 Task: Add an event with the title Third Project Planning Session, date '2023/10/08', time 9:40 AM to 11:40 AMand add a description: Participants will be assigned to teams, ensuring a mix of individuals from different departments or backgrounds. This promotes cross-functional collaboration, diversity of perspectives, and the opportunity to work with colleagues they may not typically interact with., put the event into Orange category, logged in from the account softage.8@softage.netand send the event invitation to softage.2@softage.net and softage.3@softage.net. Set a reminder for the event 2 hour before
Action: Mouse moved to (104, 141)
Screenshot: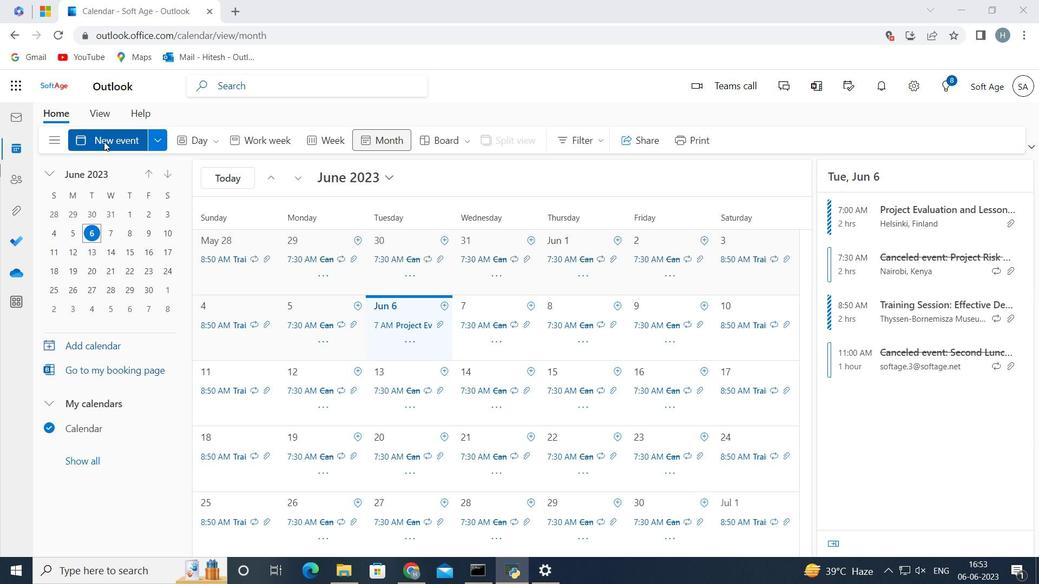 
Action: Mouse pressed left at (104, 141)
Screenshot: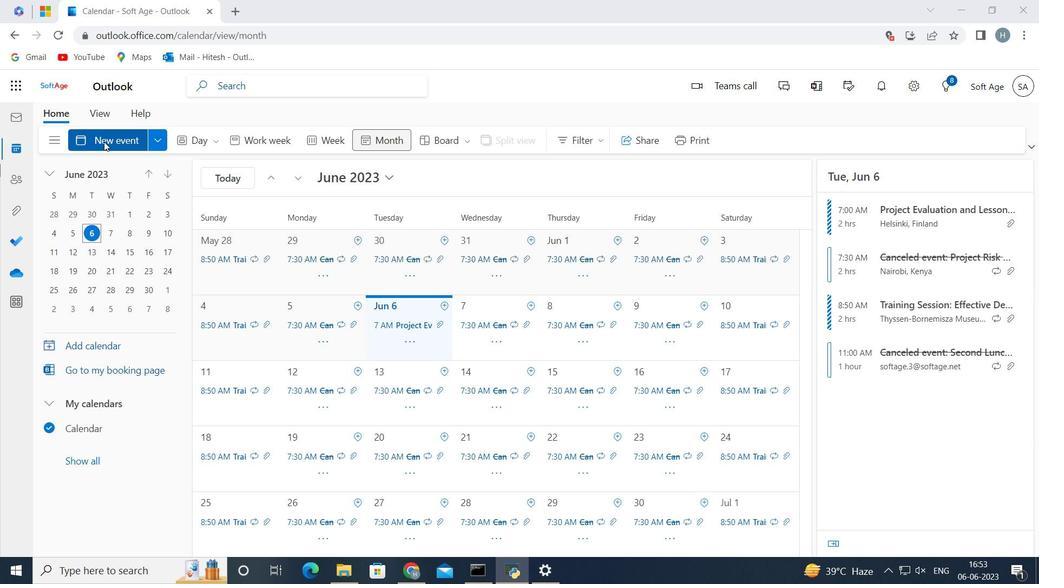 
Action: Mouse moved to (215, 219)
Screenshot: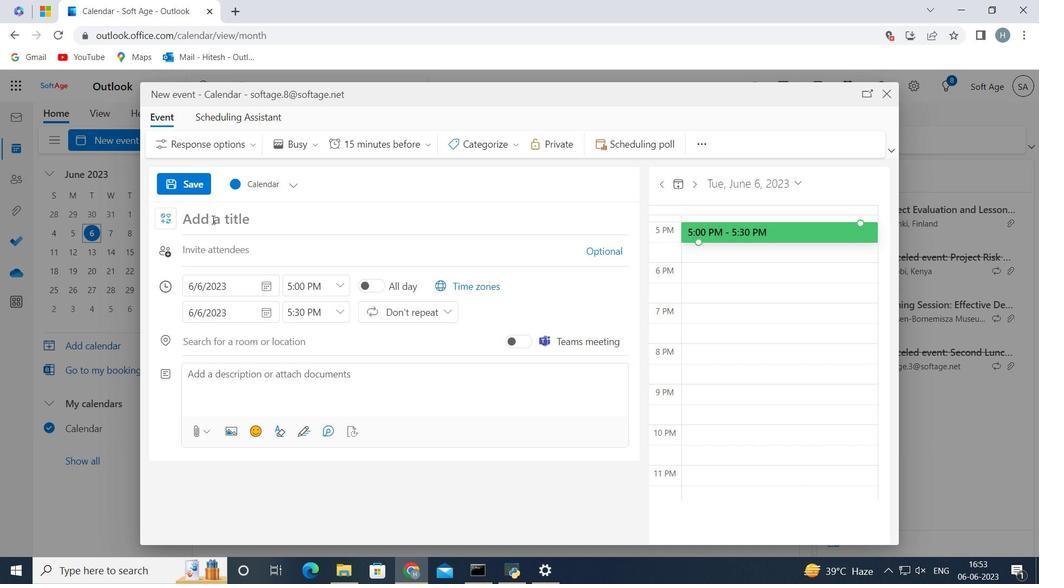 
Action: Mouse pressed left at (215, 219)
Screenshot: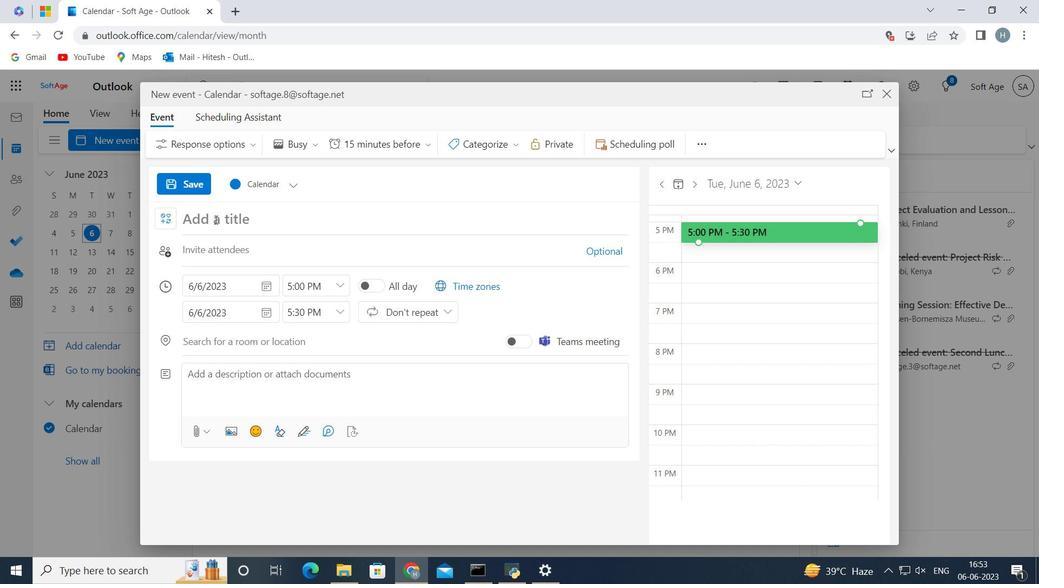 
Action: Mouse moved to (216, 219)
Screenshot: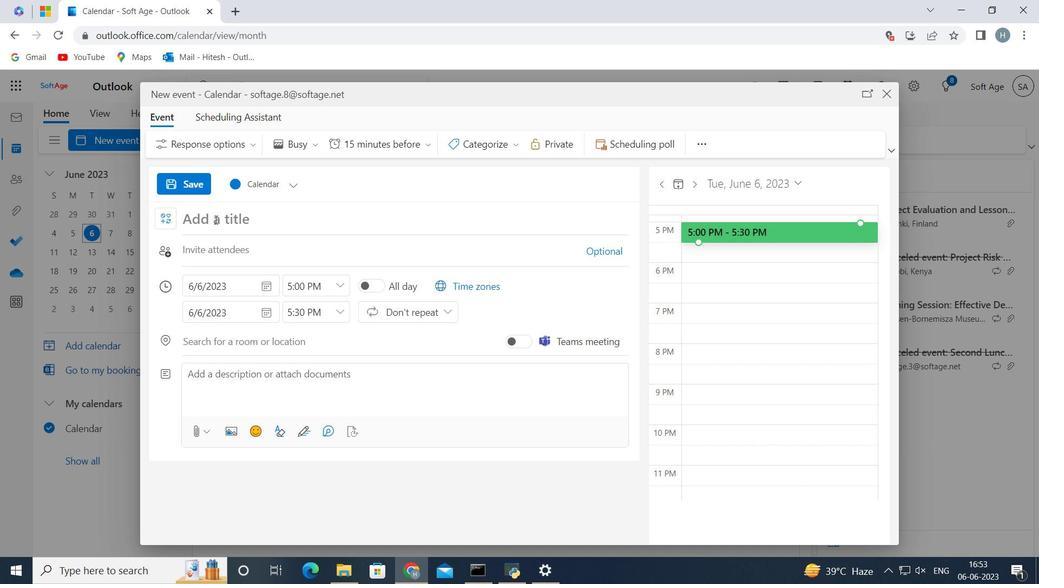
Action: Key pressed <Key.shift>Third<Key.space><Key.shift>Project<Key.space><Key.shift>Planning<Key.space><Key.shift>Session<Key.space>
Screenshot: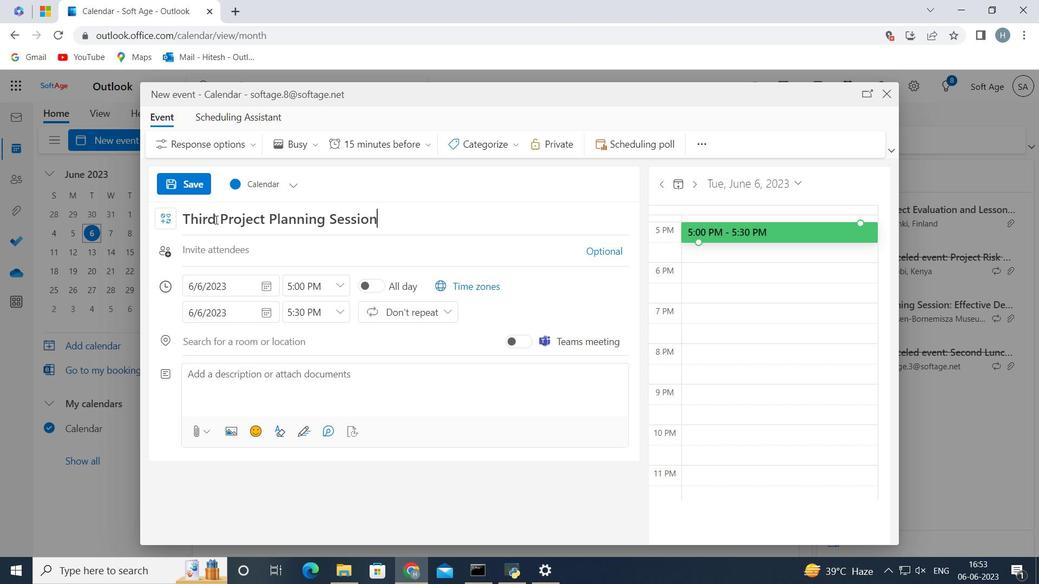 
Action: Mouse moved to (266, 286)
Screenshot: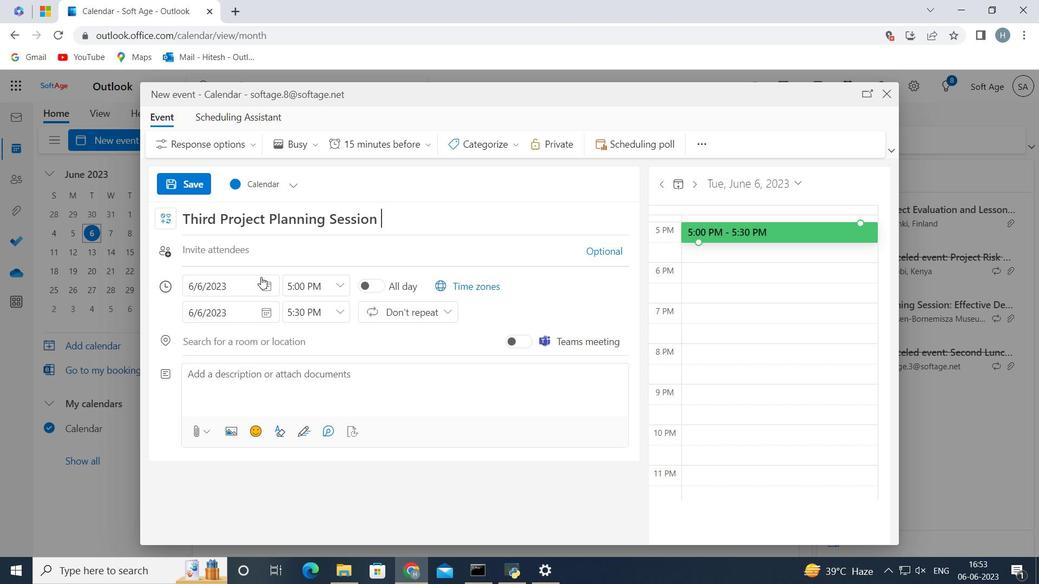 
Action: Mouse pressed left at (266, 286)
Screenshot: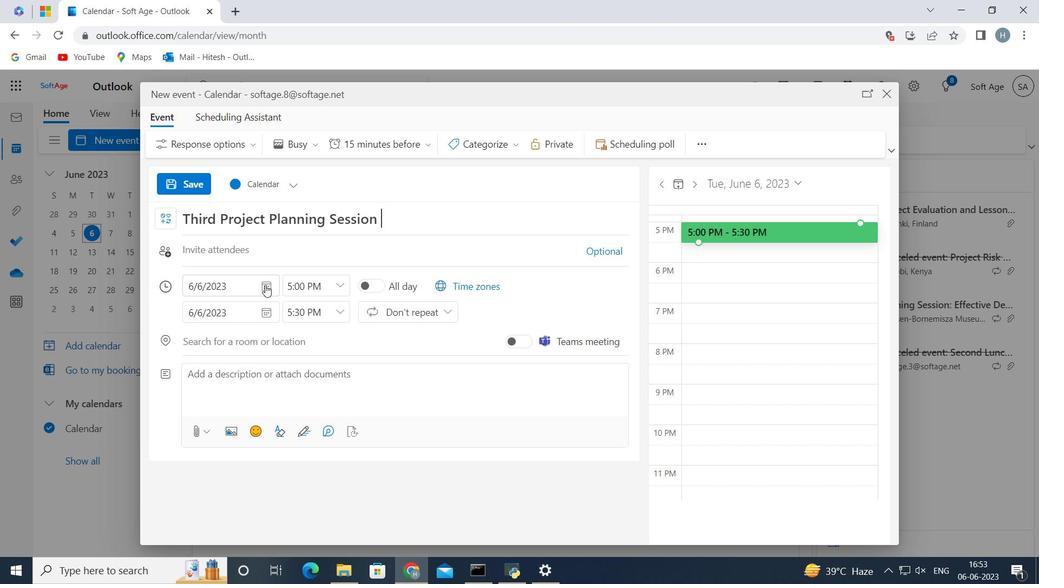 
Action: Mouse moved to (226, 307)
Screenshot: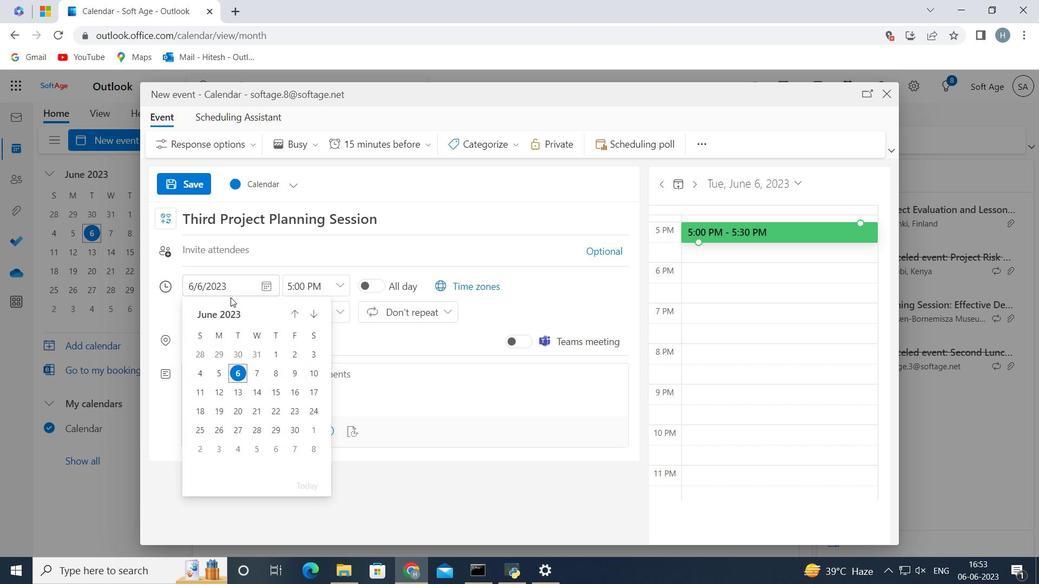 
Action: Mouse pressed left at (226, 307)
Screenshot: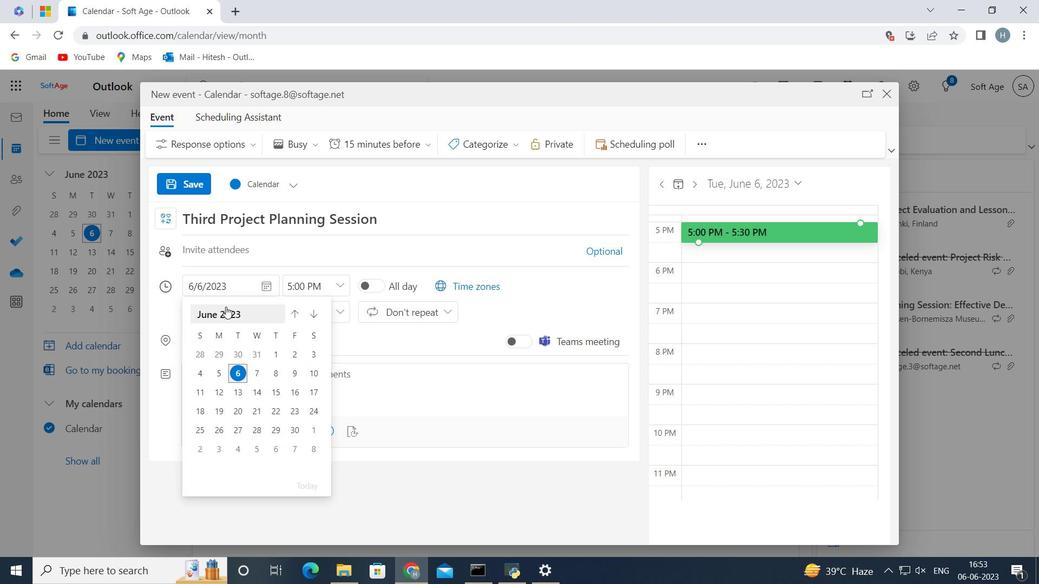 
Action: Mouse moved to (226, 307)
Screenshot: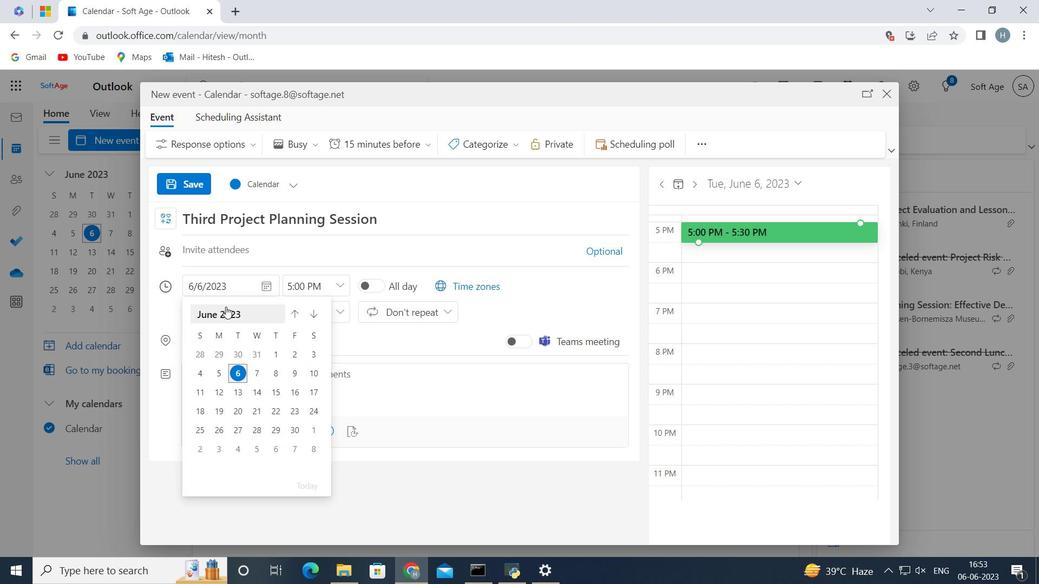 
Action: Mouse pressed left at (226, 307)
Screenshot: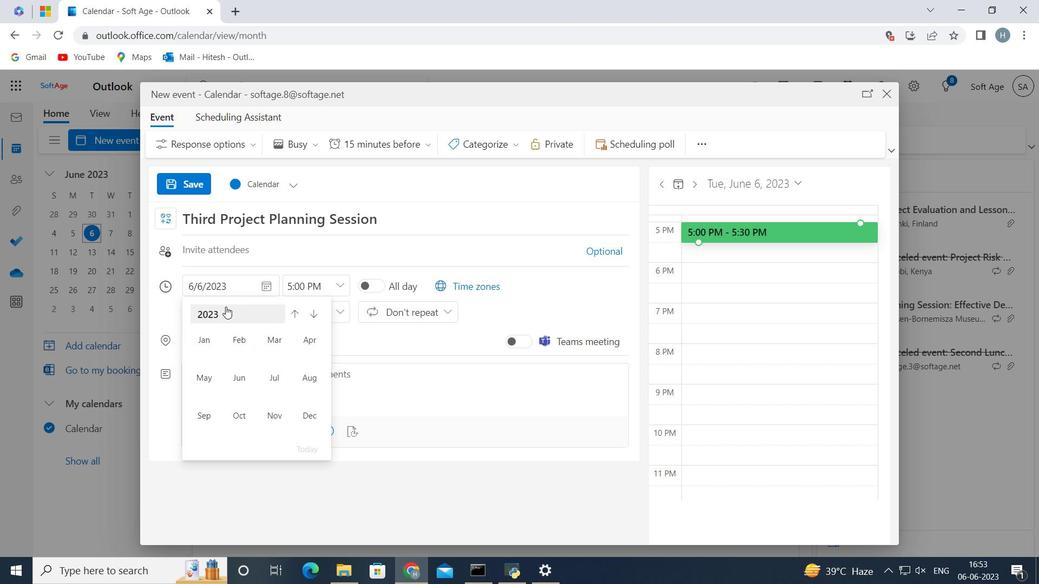 
Action: Mouse moved to (304, 335)
Screenshot: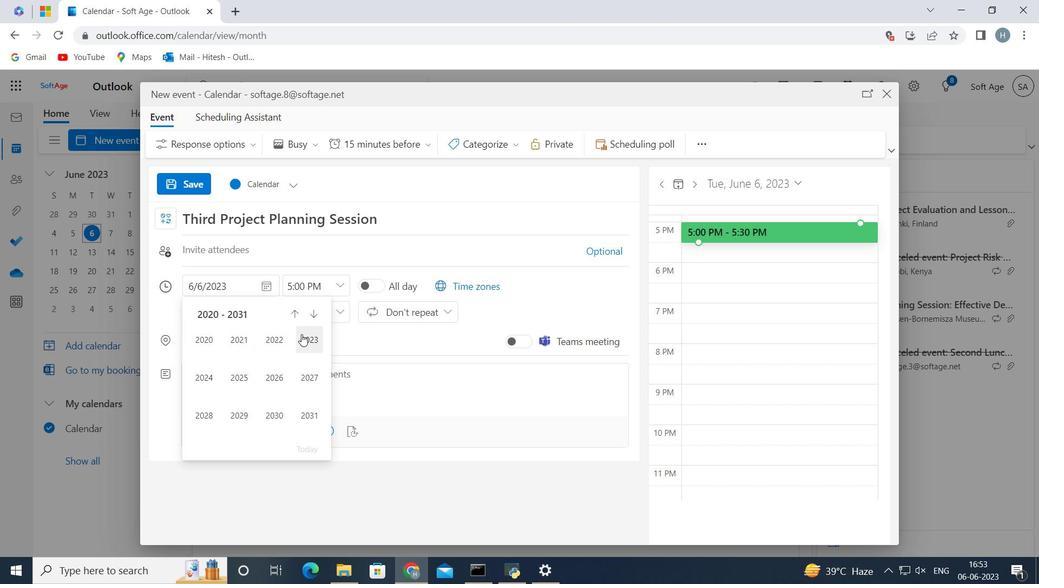 
Action: Mouse pressed left at (304, 335)
Screenshot: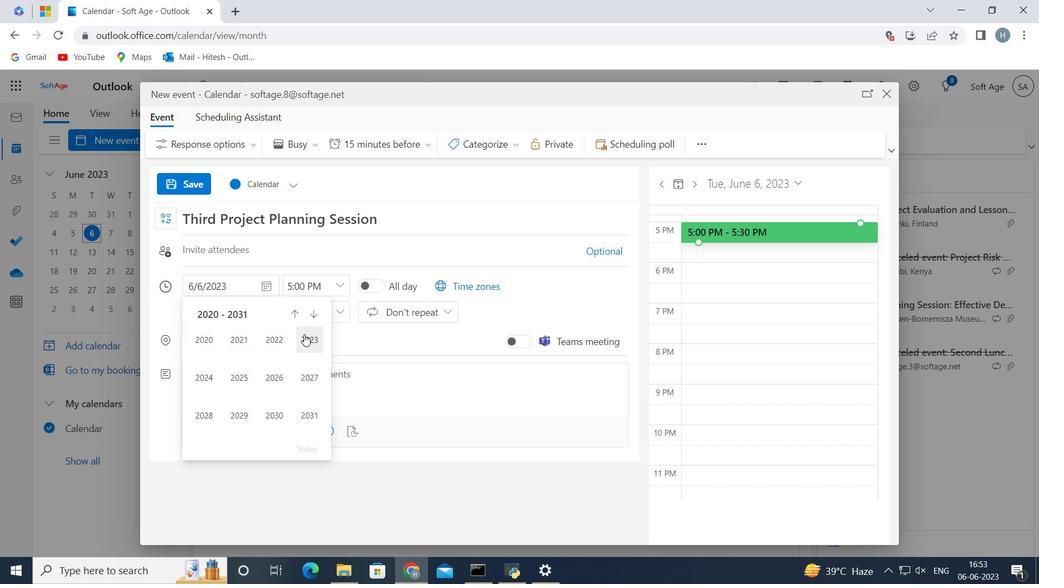 
Action: Mouse moved to (237, 418)
Screenshot: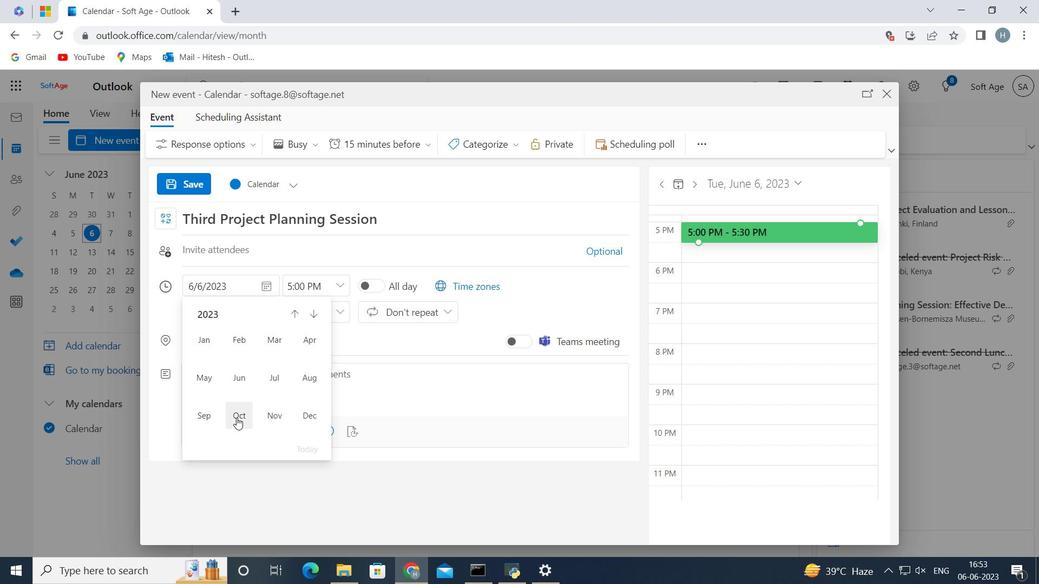 
Action: Mouse pressed left at (237, 418)
Screenshot: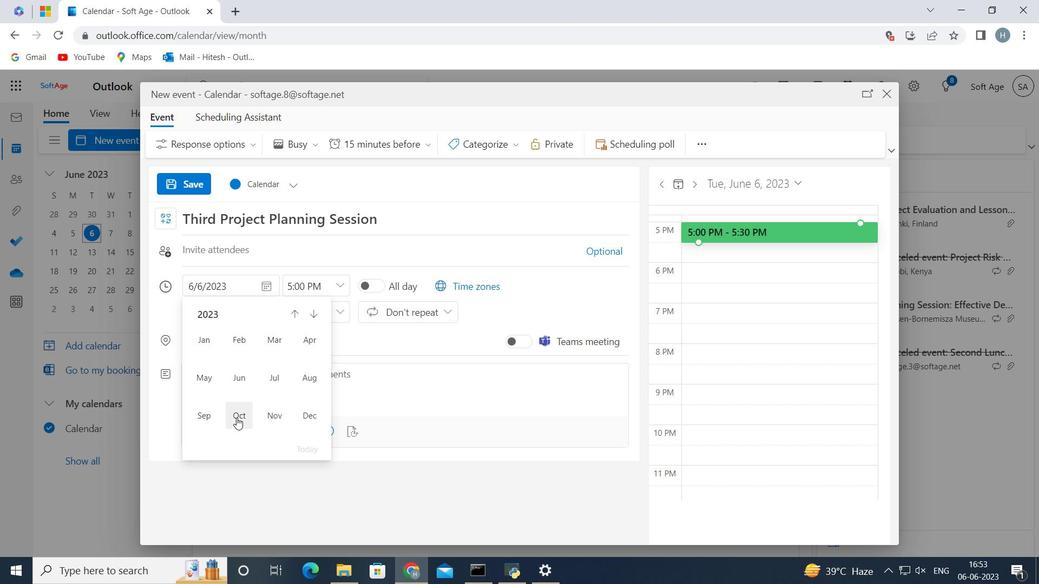 
Action: Mouse moved to (203, 375)
Screenshot: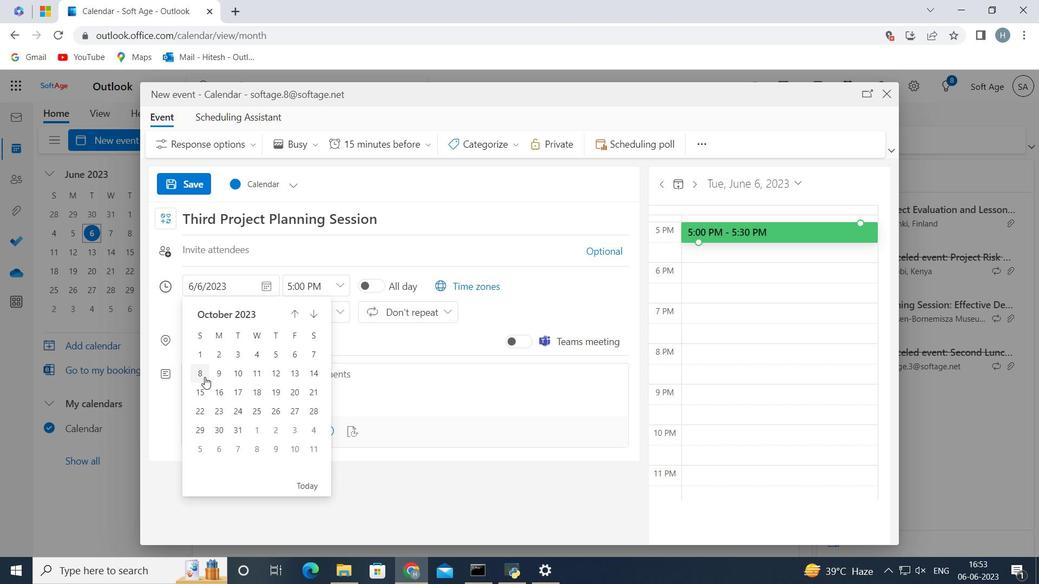 
Action: Mouse pressed left at (203, 375)
Screenshot: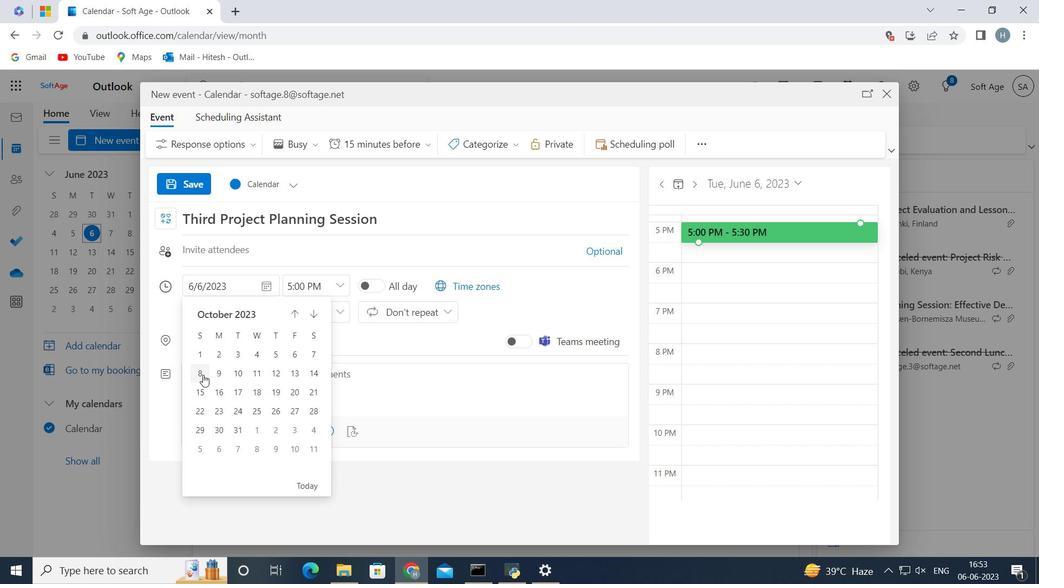 
Action: Mouse moved to (338, 285)
Screenshot: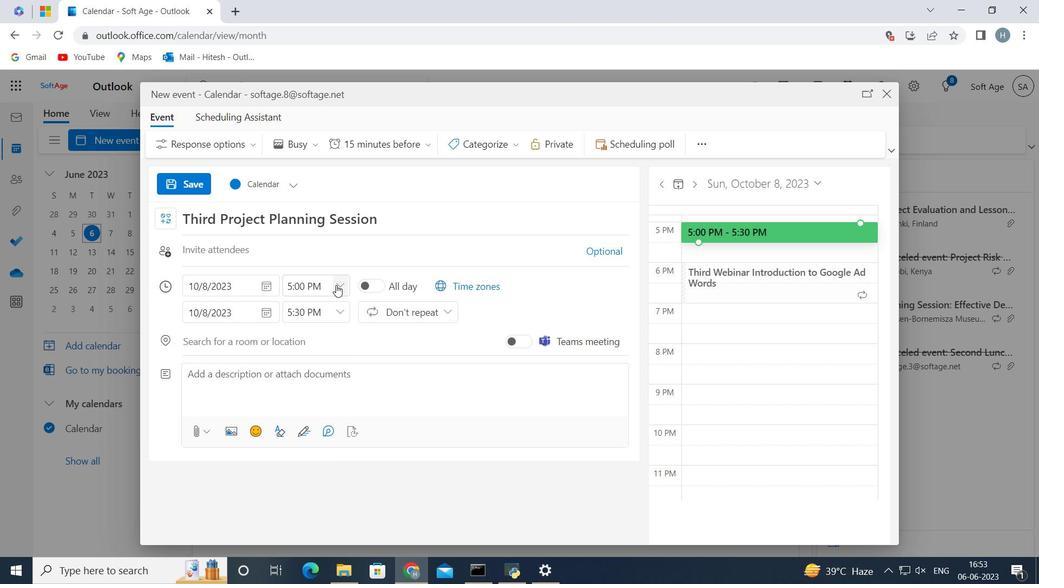 
Action: Mouse pressed left at (338, 285)
Screenshot: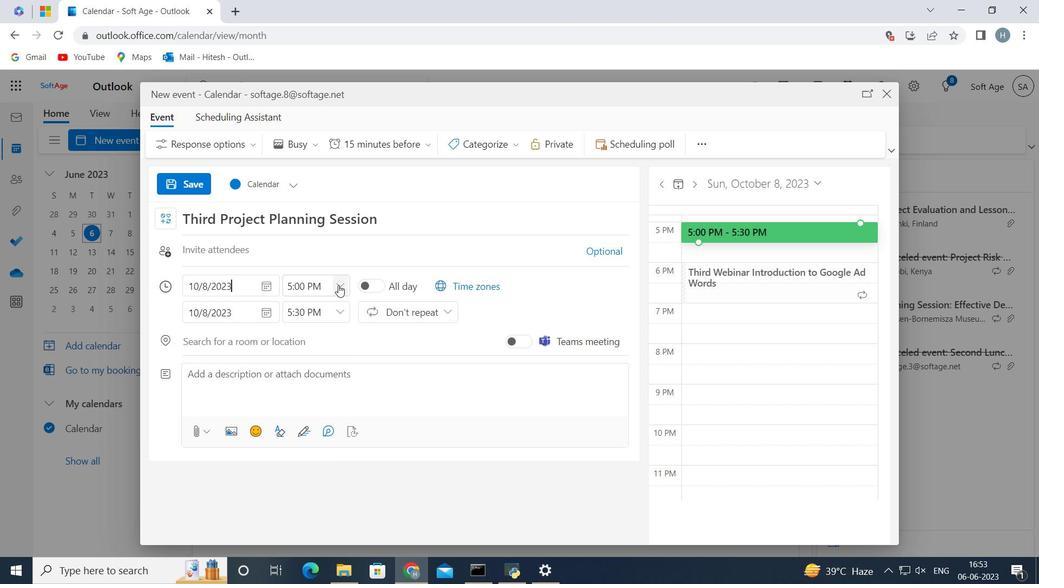 
Action: Mouse moved to (310, 366)
Screenshot: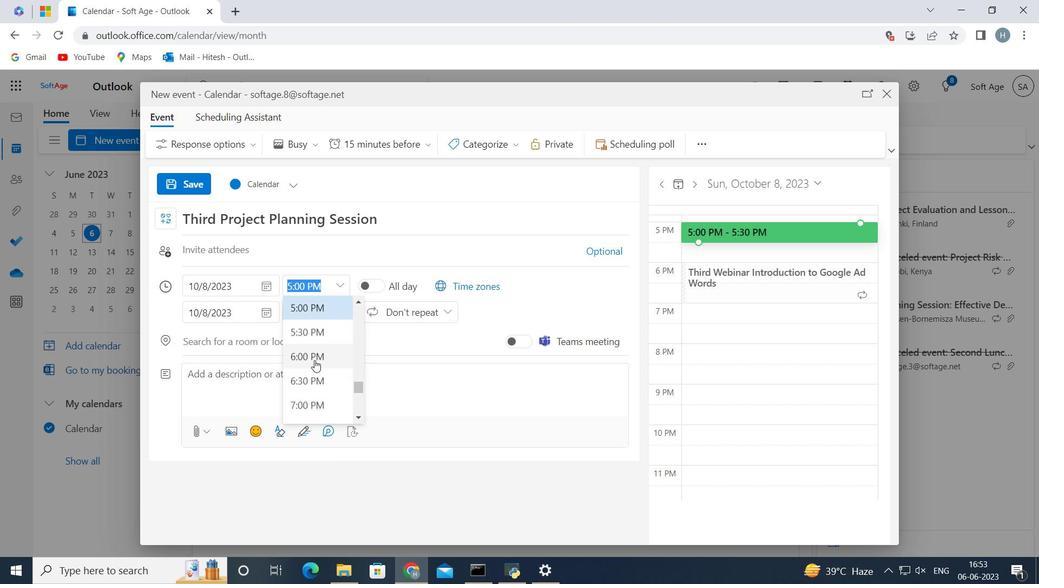 
Action: Mouse scrolled (310, 367) with delta (0, 0)
Screenshot: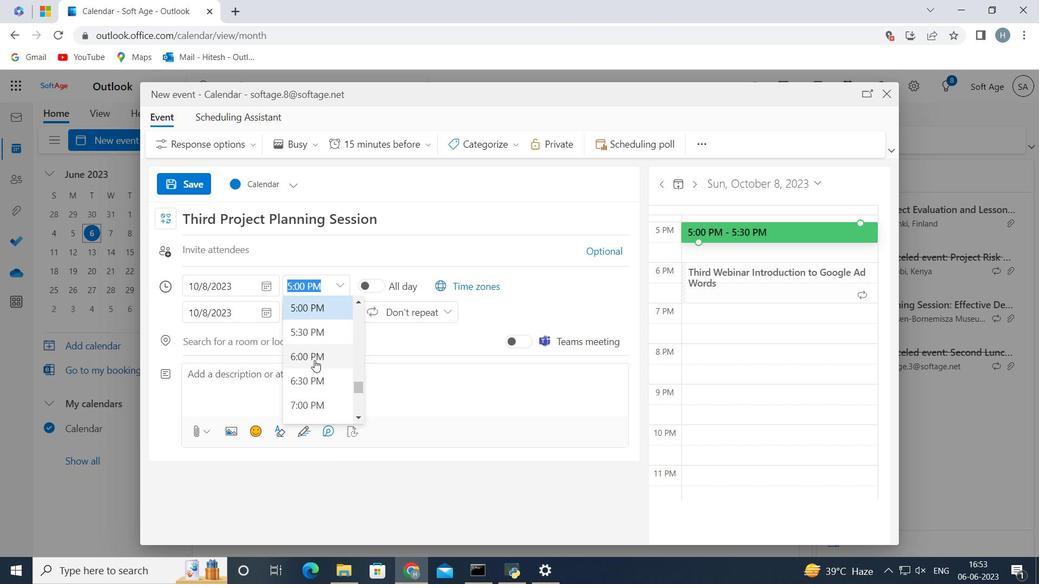 
Action: Mouse scrolled (310, 367) with delta (0, 0)
Screenshot: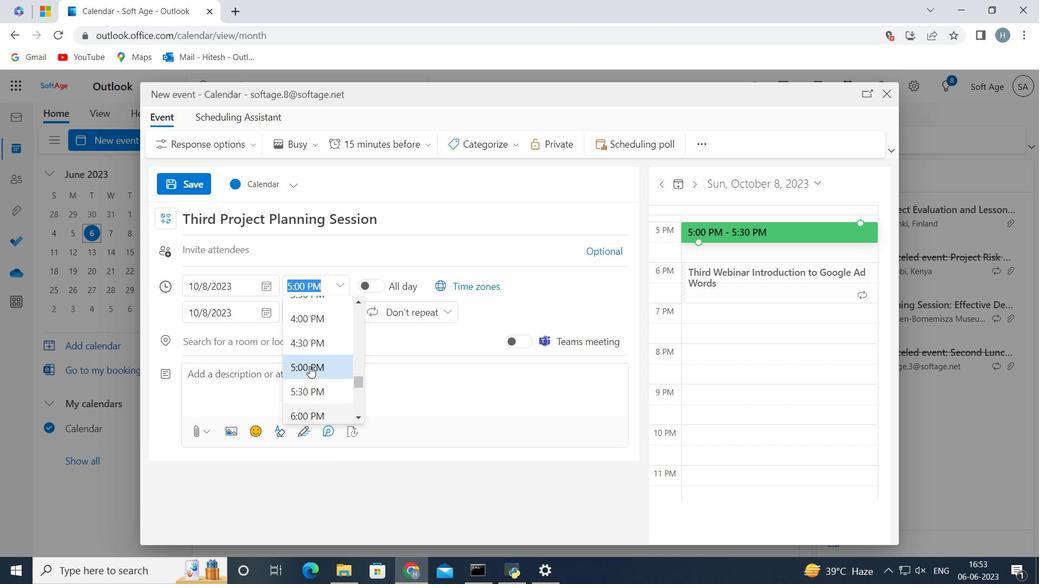 
Action: Mouse scrolled (310, 367) with delta (0, 0)
Screenshot: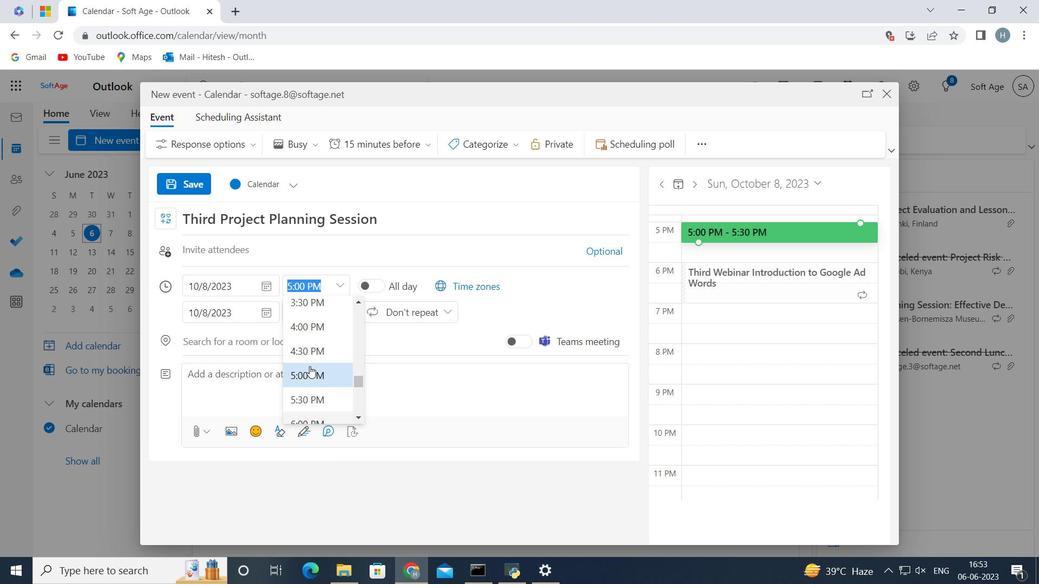 
Action: Mouse scrolled (310, 367) with delta (0, 0)
Screenshot: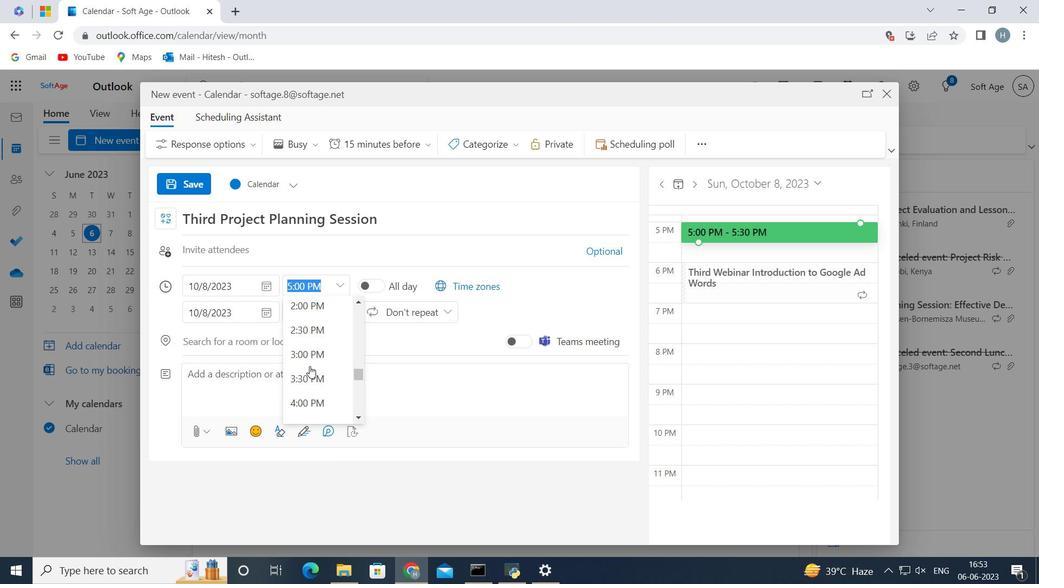 
Action: Mouse scrolled (310, 367) with delta (0, 0)
Screenshot: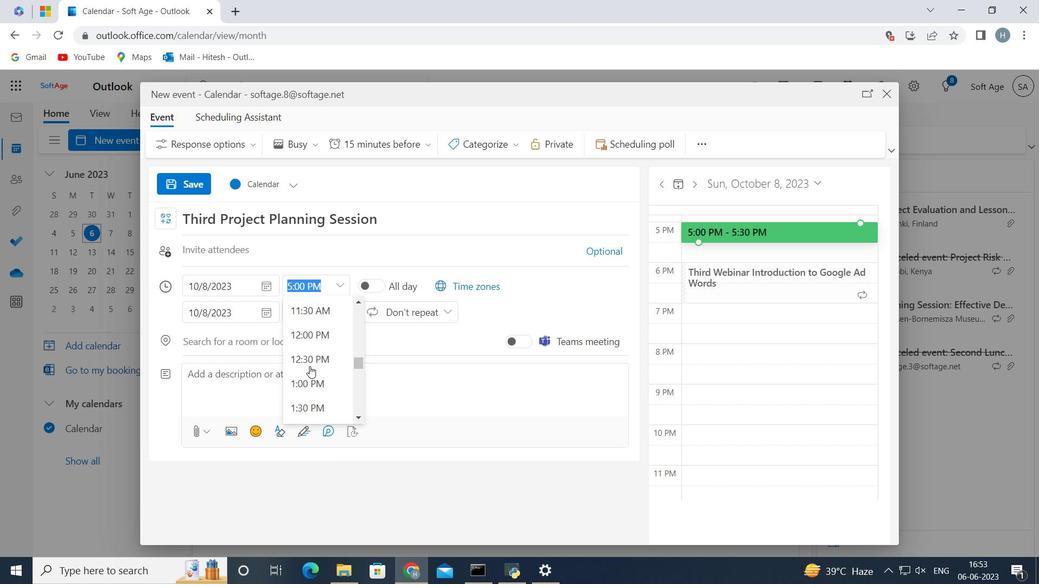 
Action: Mouse scrolled (310, 367) with delta (0, 0)
Screenshot: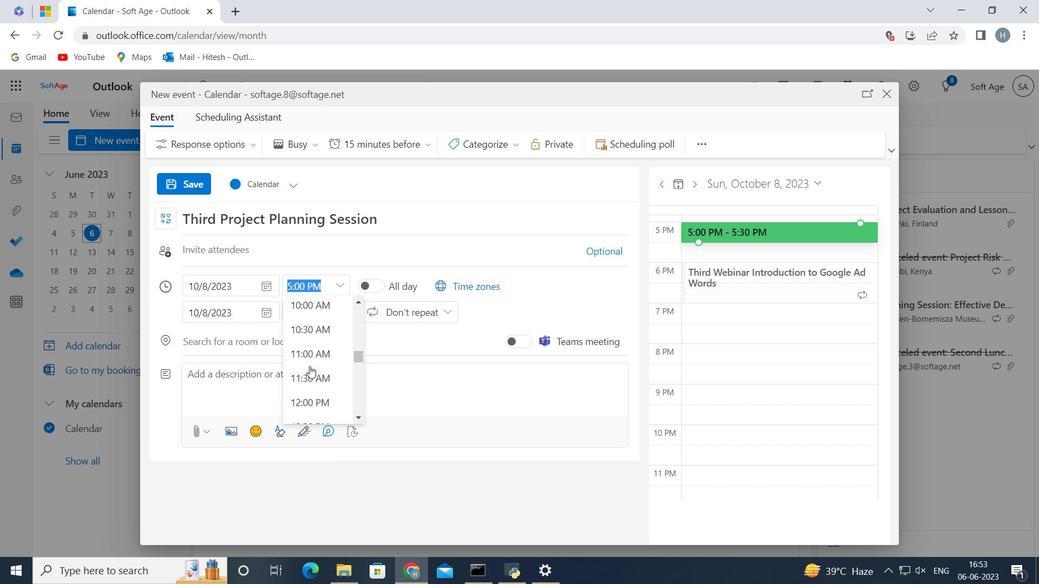 
Action: Mouse moved to (310, 366)
Screenshot: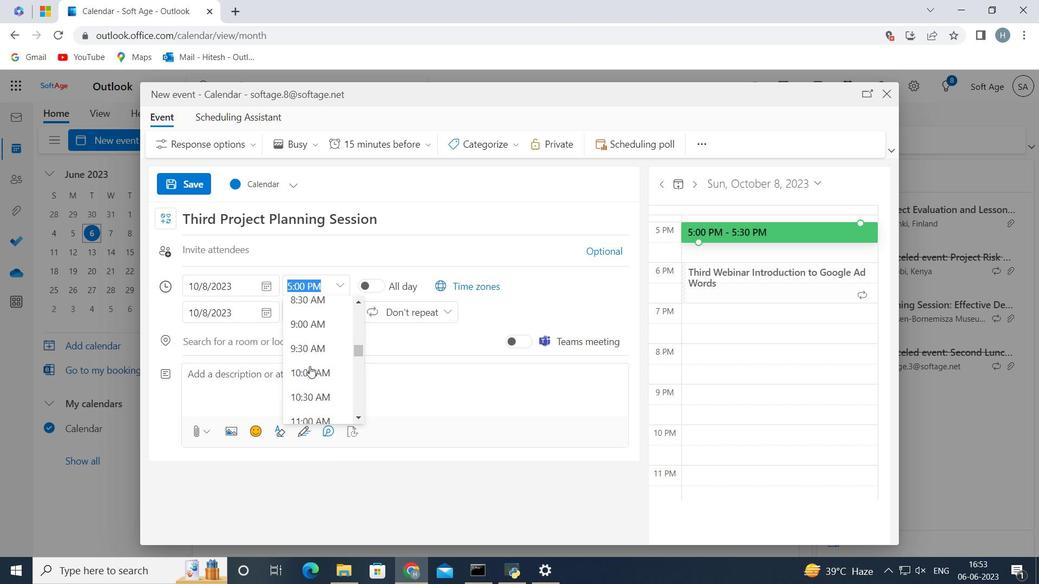
Action: Mouse scrolled (310, 367) with delta (0, 0)
Screenshot: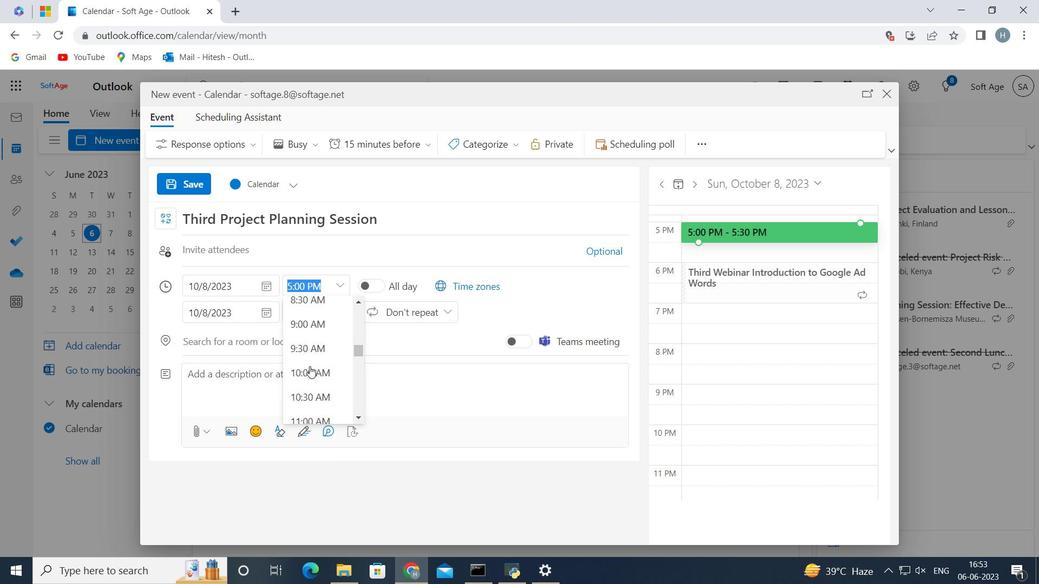 
Action: Mouse moved to (299, 387)
Screenshot: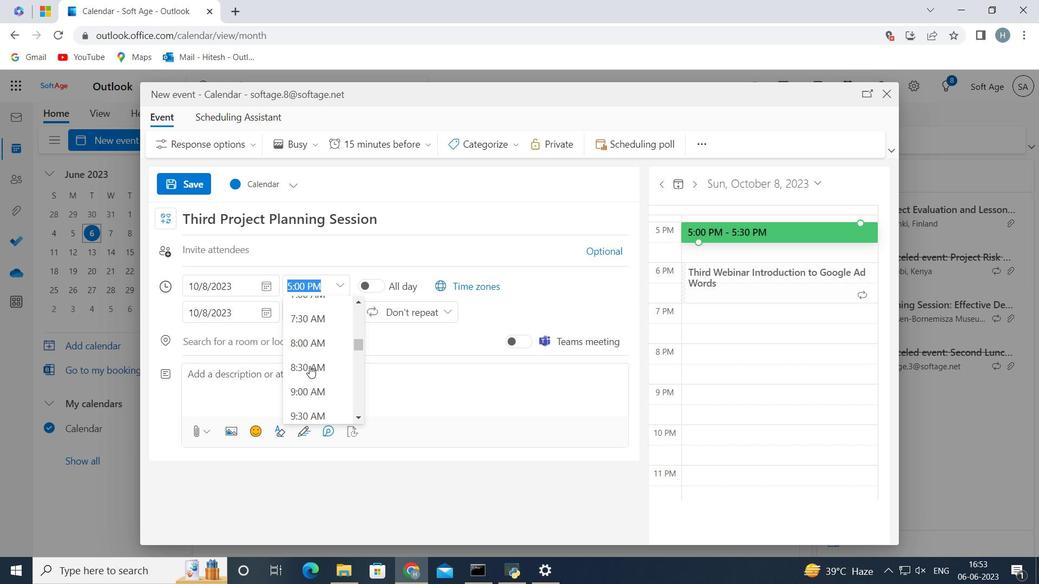 
Action: Mouse pressed left at (299, 387)
Screenshot: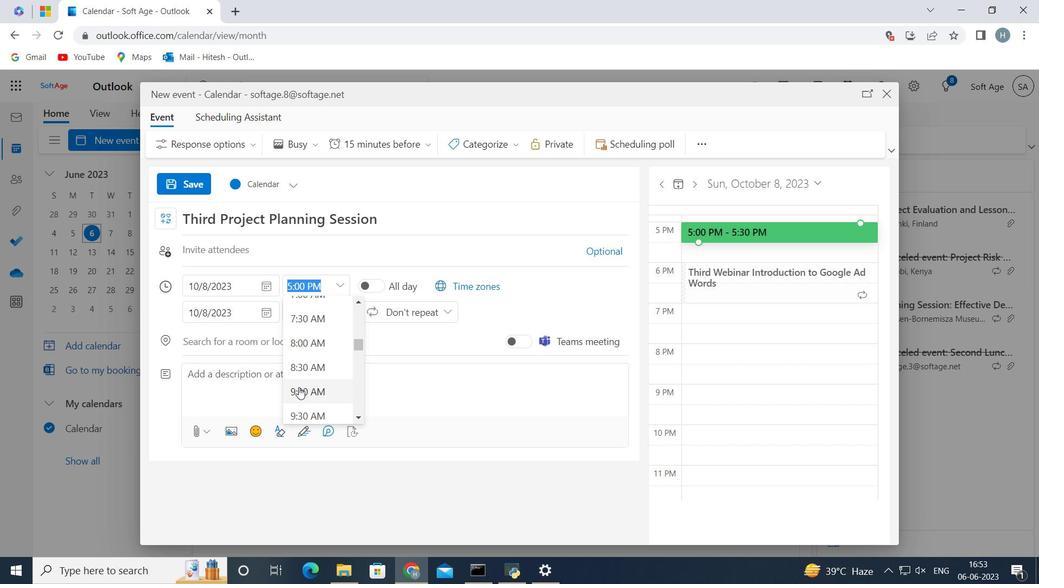 
Action: Mouse moved to (303, 283)
Screenshot: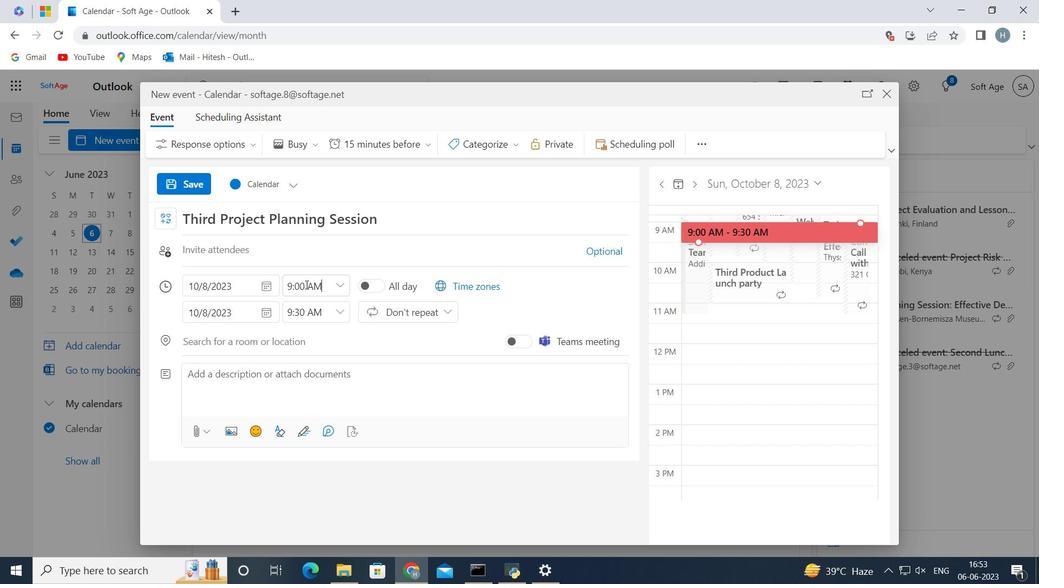 
Action: Mouse pressed left at (303, 283)
Screenshot: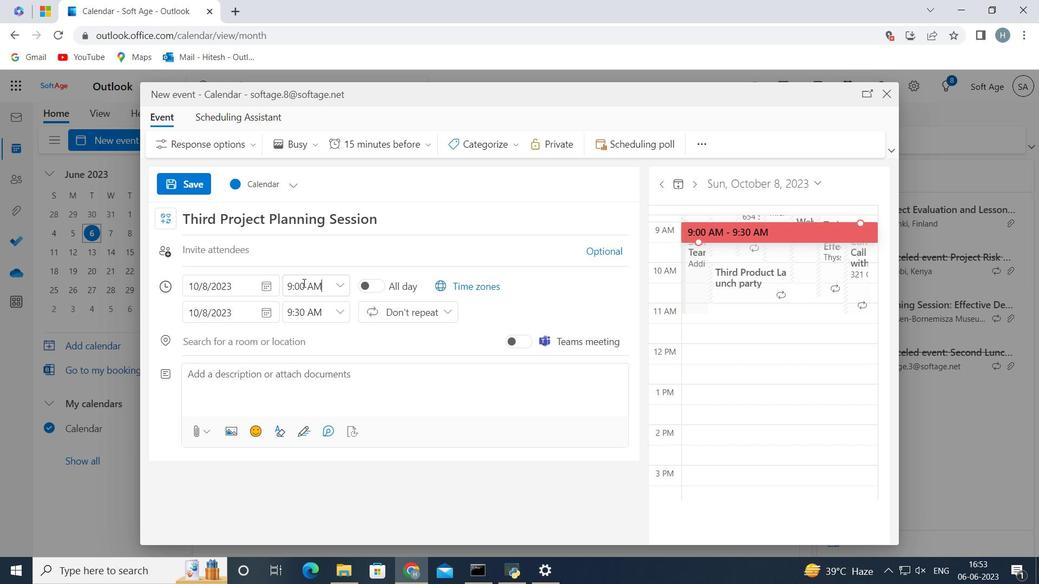 
Action: Mouse moved to (299, 284)
Screenshot: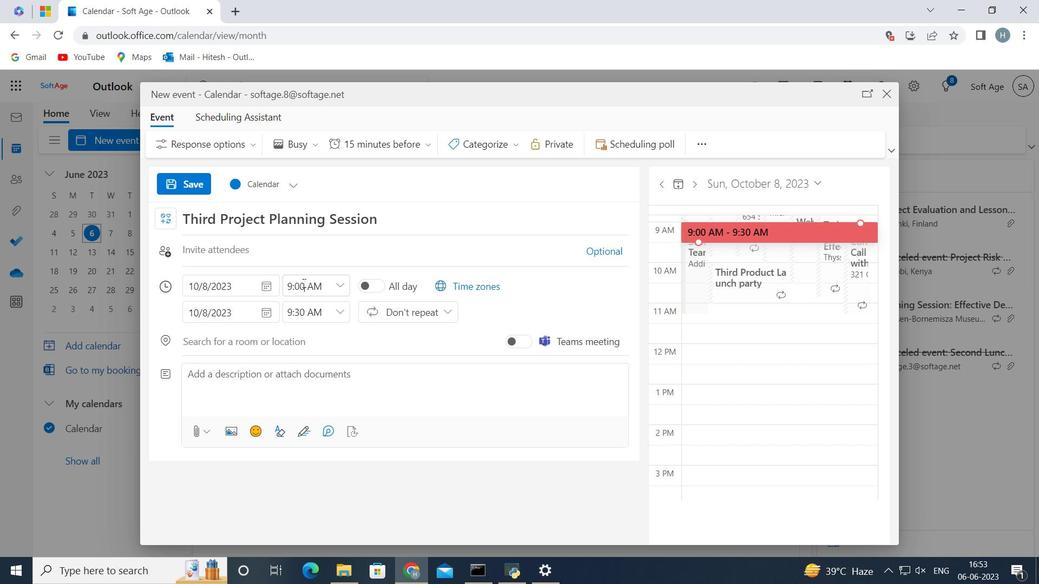 
Action: Key pressed <Key.backspace><Key.backspace>40
Screenshot: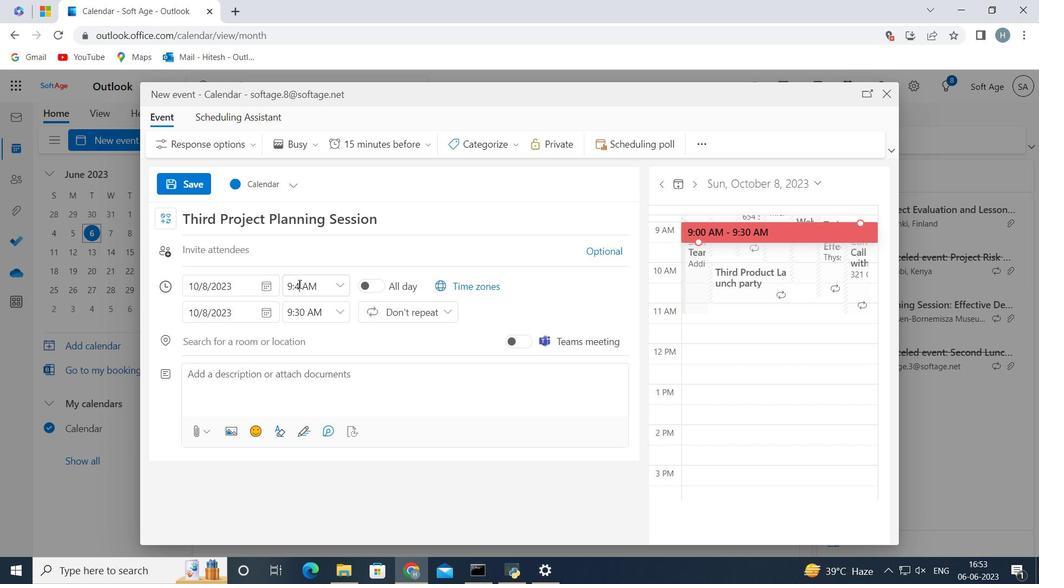 
Action: Mouse moved to (334, 306)
Screenshot: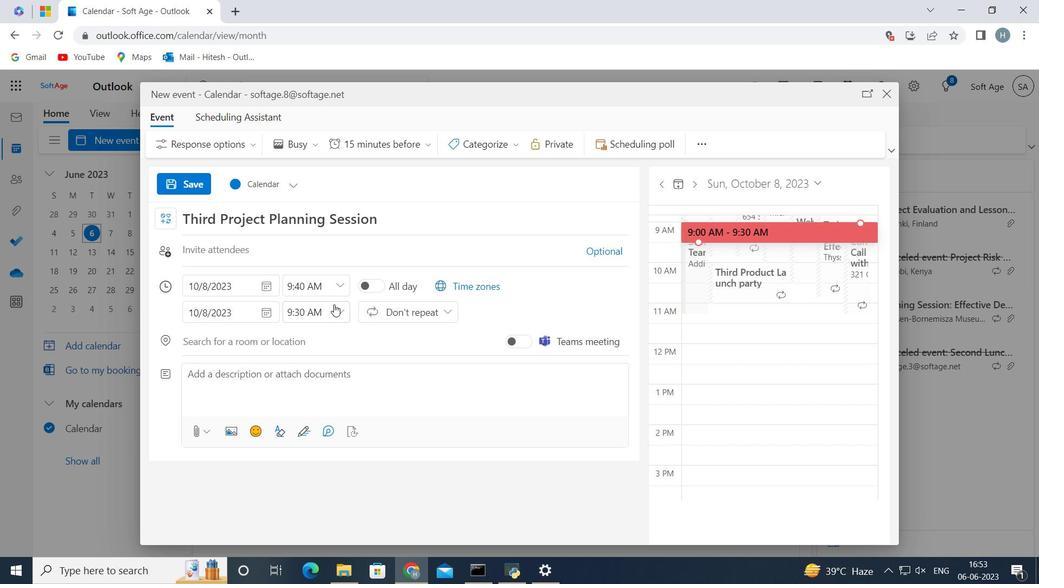 
Action: Mouse pressed left at (334, 306)
Screenshot: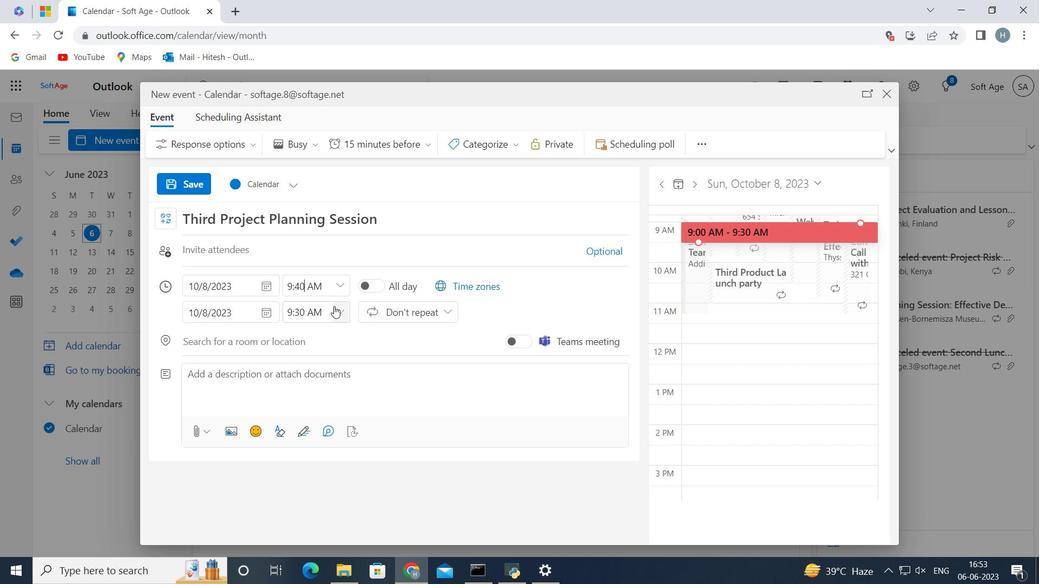 
Action: Mouse moved to (325, 408)
Screenshot: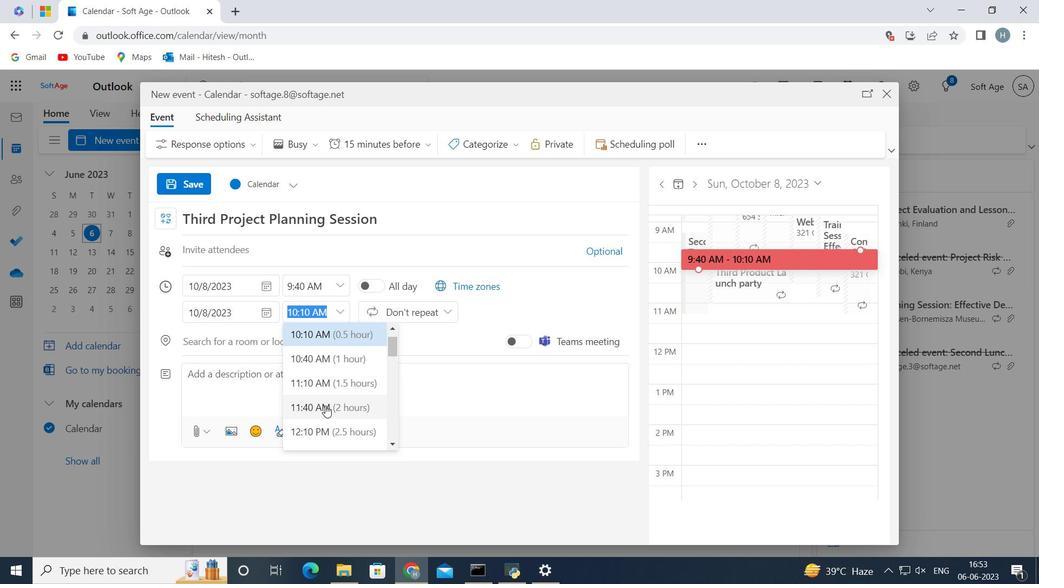 
Action: Mouse pressed left at (325, 408)
Screenshot: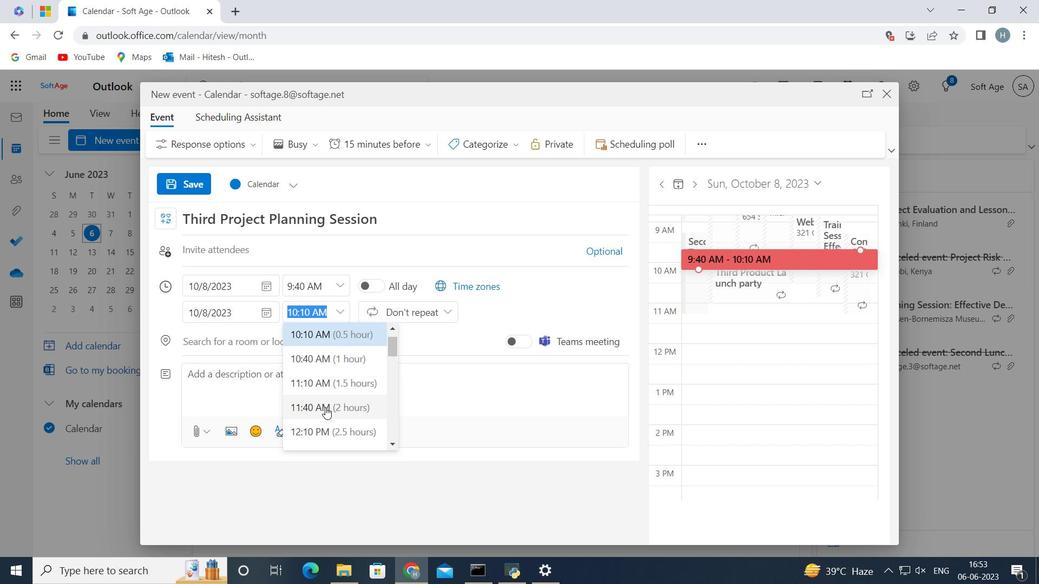 
Action: Mouse moved to (336, 375)
Screenshot: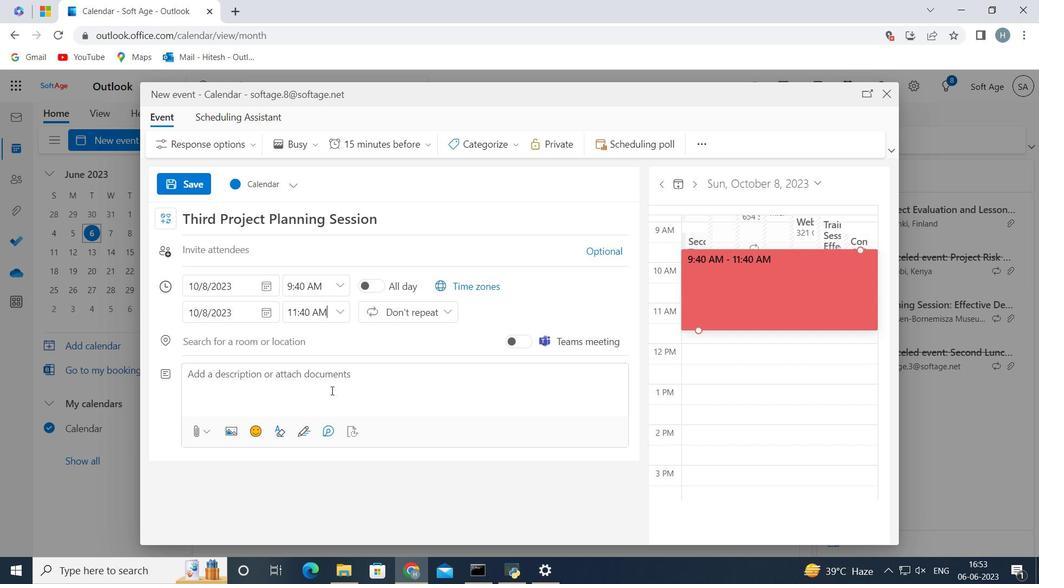 
Action: Mouse pressed left at (336, 375)
Screenshot: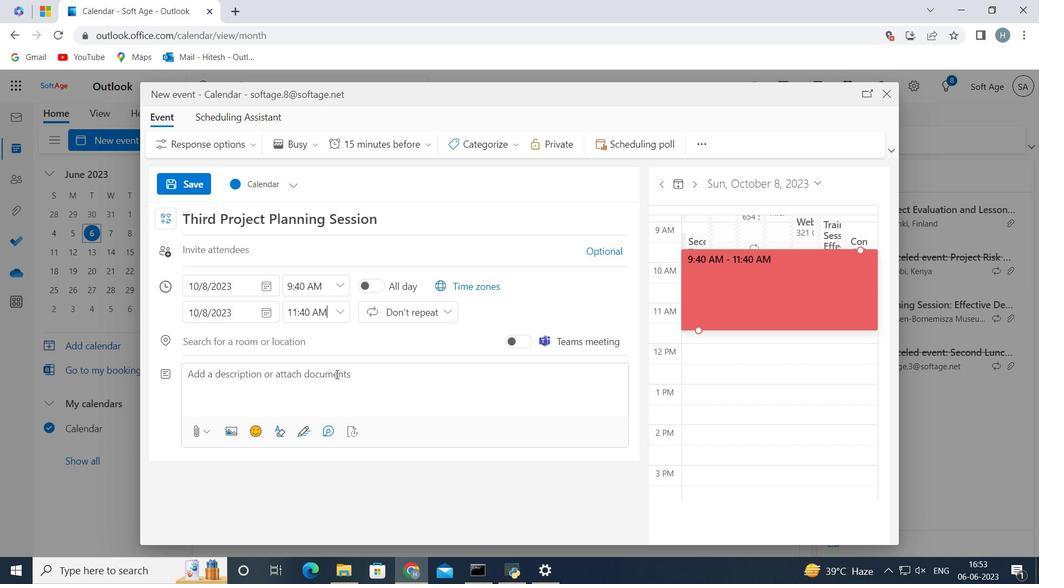 
Action: Key pressed <Key.shift>Participants<Key.space>will<Key.space>be<Key.space>assigned<Key.space>to<Key.space>teams,<Key.space>ensuring<Key.space>a<Key.space>mix<Key.space>of<Key.space>individuals<Key.space>from<Key.space>different<Key.space>departments<Key.space>or<Key.space>backgrounds<Key.space><Key.backspace>.<Key.space><Key.shift>This<Key.space>promotes<Key.space>cross-functional<Key.space>collaboration,<Key.space>diversity<Key.space>of<Key.space>perspectives,<Key.space>and<Key.space>the<Key.space>opportunitity<Key.backspace><Key.backspace><Key.backspace><Key.backspace>ty<Key.space>to<Key.space>work<Key.space>with<Key.space>colleagues<Key.space>y<Key.backspace>they<Key.space>may<Key.space>not<Key.space>typically<Key.space>interact<Key.space>with<Key.space>
Screenshot: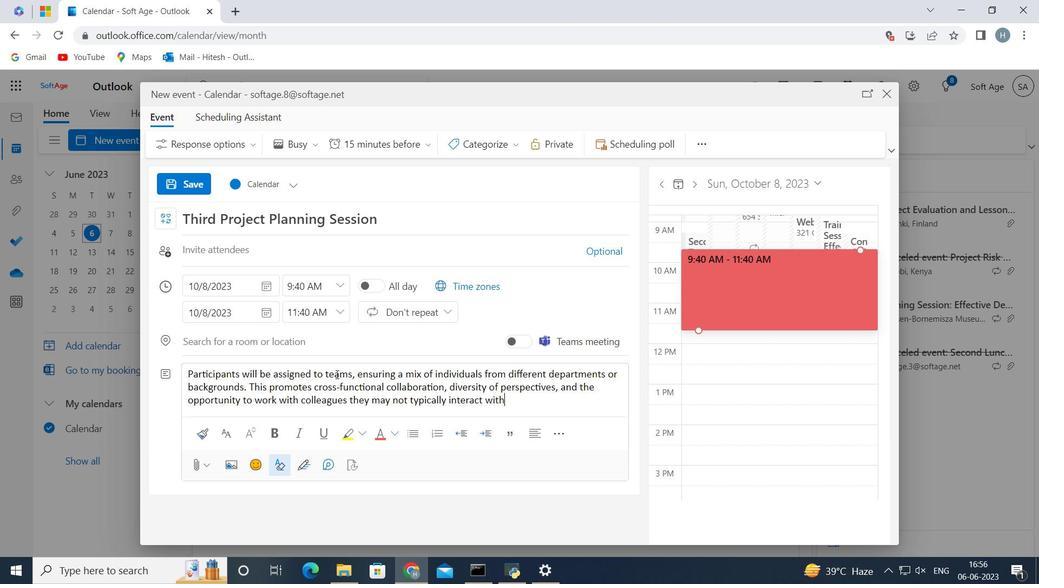 
Action: Mouse moved to (481, 141)
Screenshot: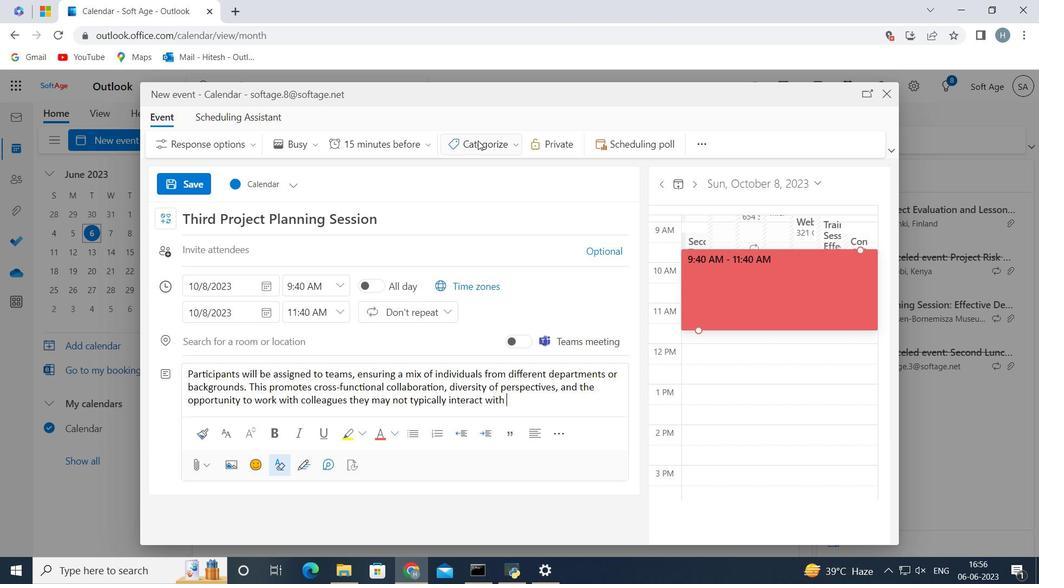 
Action: Mouse pressed left at (481, 141)
Screenshot: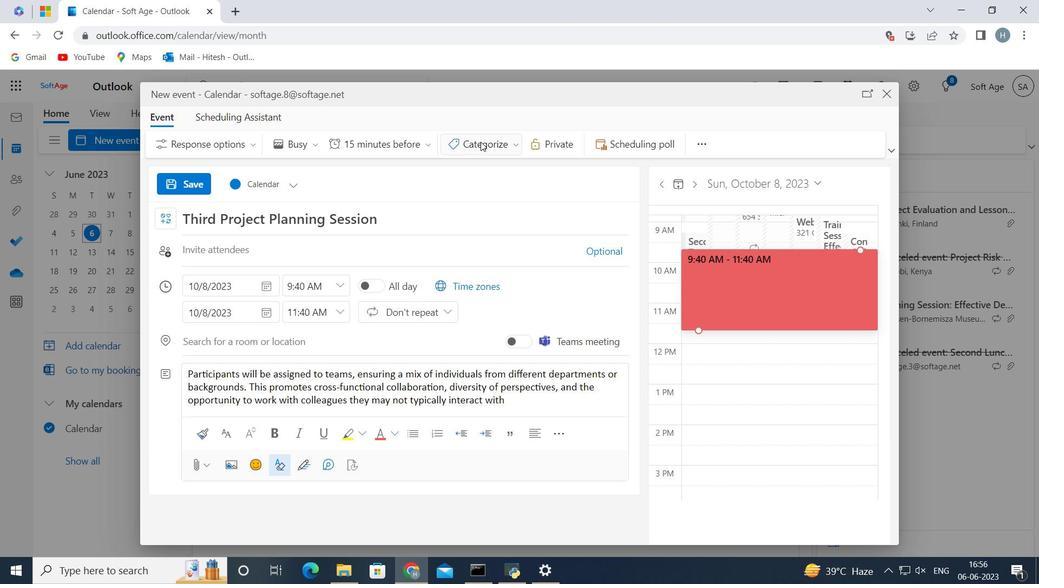 
Action: Mouse moved to (494, 214)
Screenshot: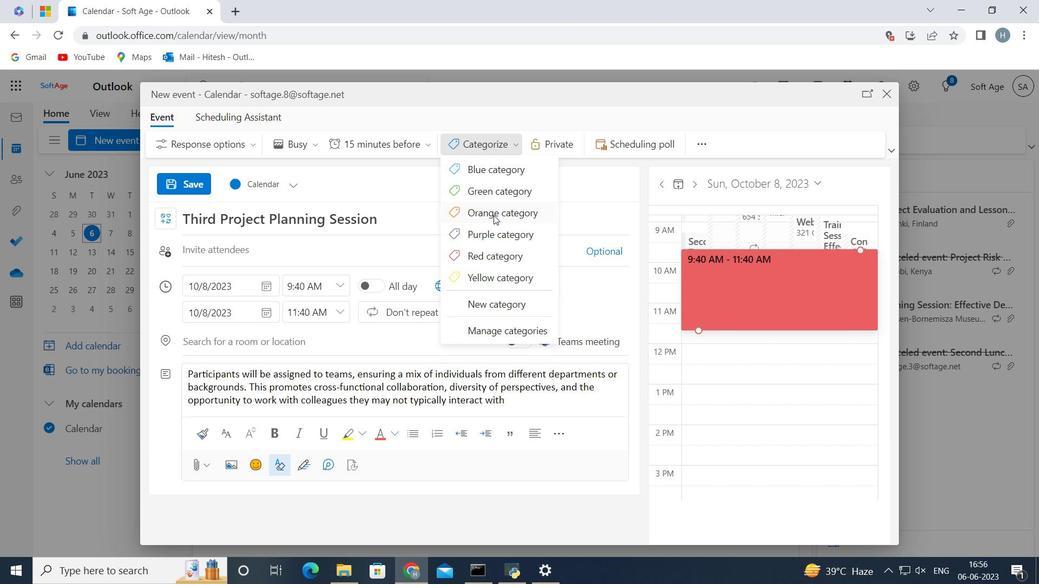 
Action: Mouse pressed left at (494, 214)
Screenshot: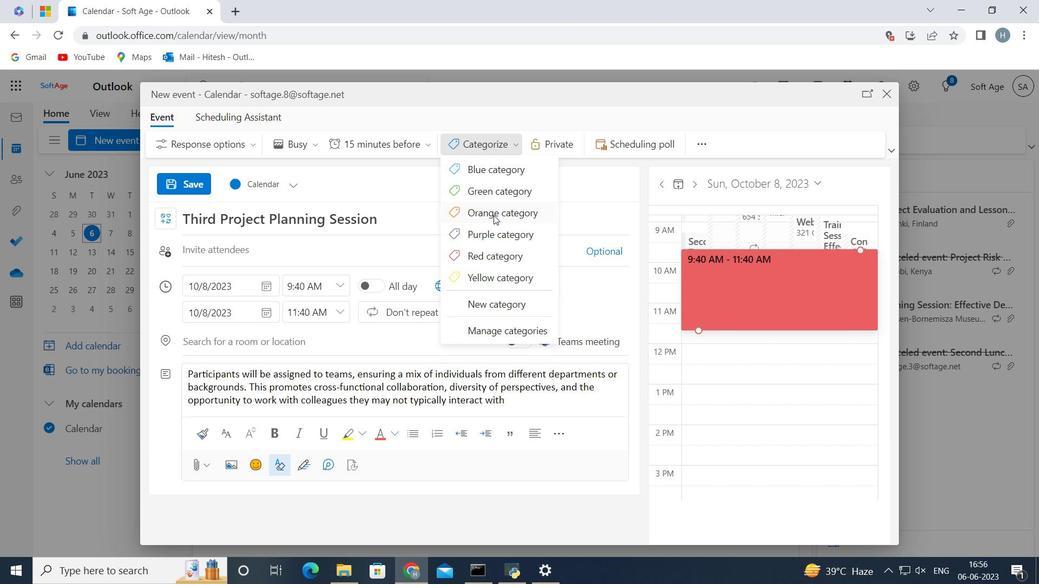 
Action: Mouse moved to (351, 258)
Screenshot: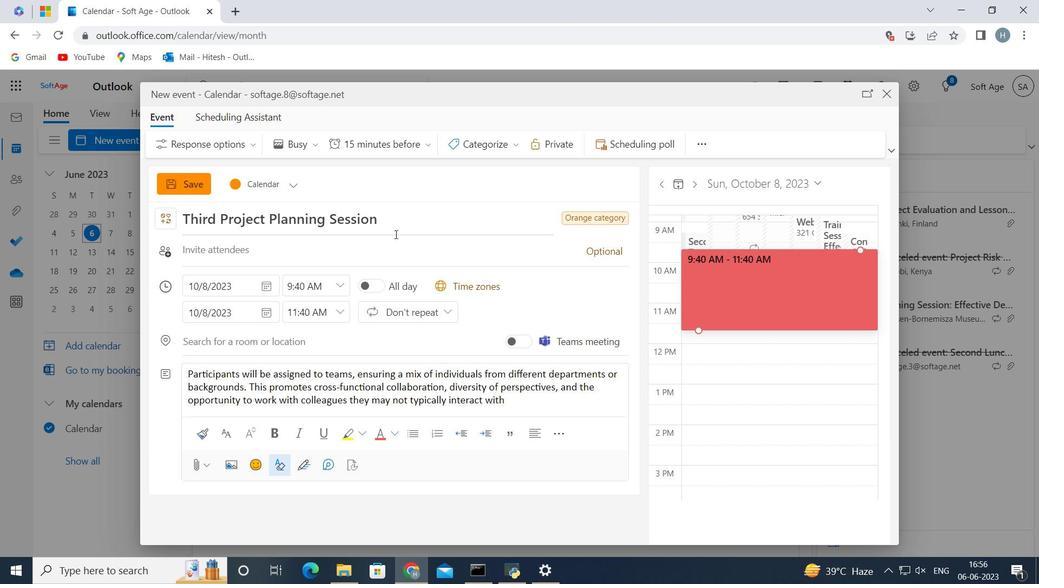 
Action: Mouse pressed left at (351, 258)
Screenshot: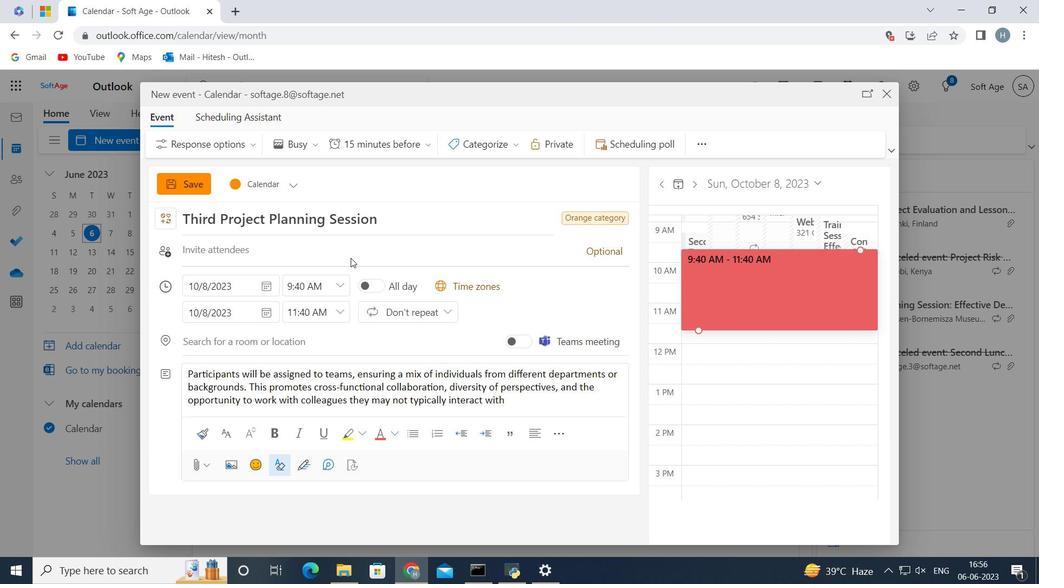 
Action: Key pressed softage.2<Key.shift>@softage.net
Screenshot: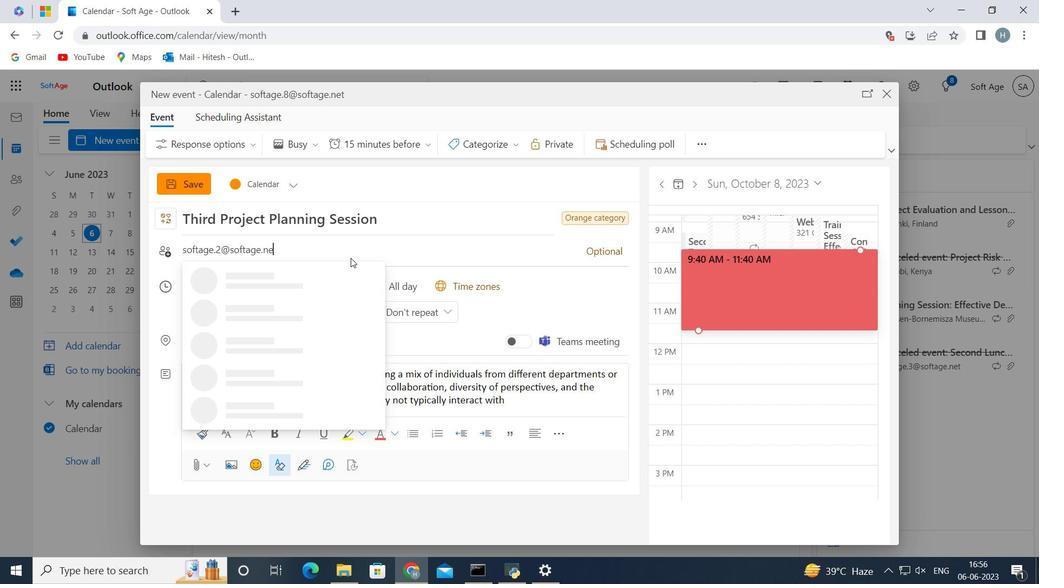 
Action: Mouse moved to (299, 280)
Screenshot: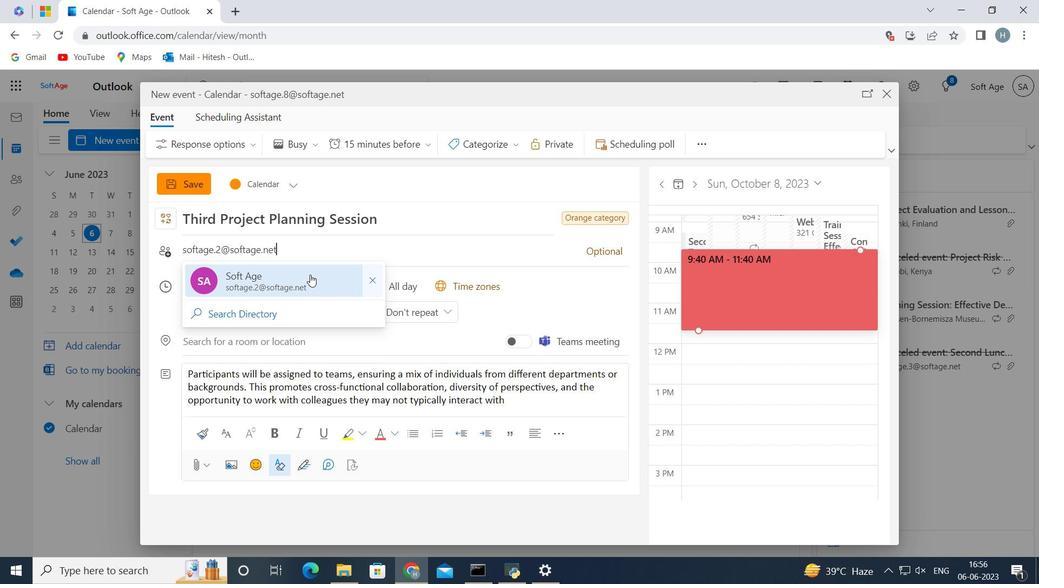 
Action: Mouse pressed left at (299, 280)
Screenshot: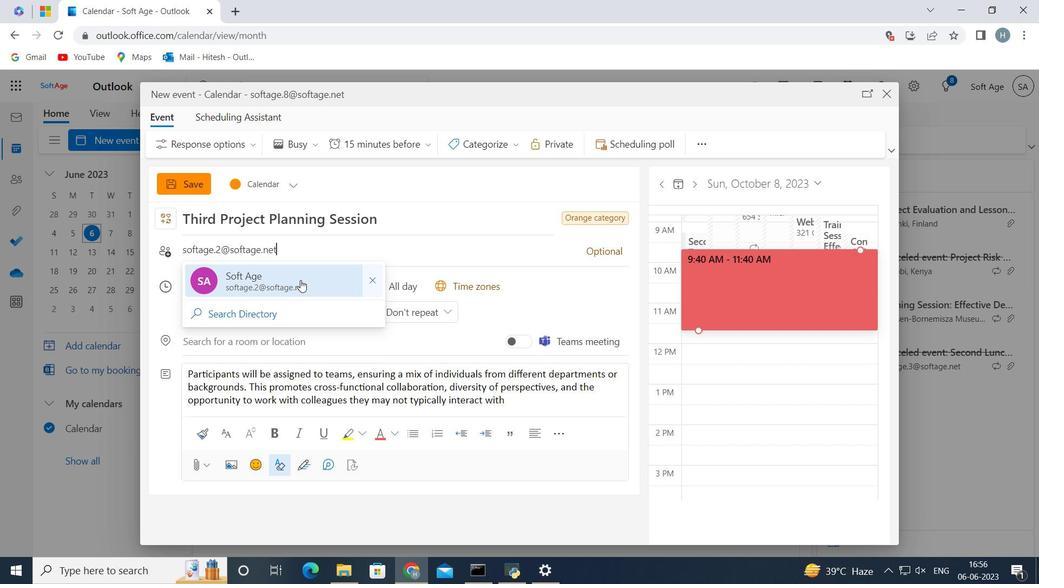 
Action: Key pressed softage.3<Key.shift>@softage.net
Screenshot: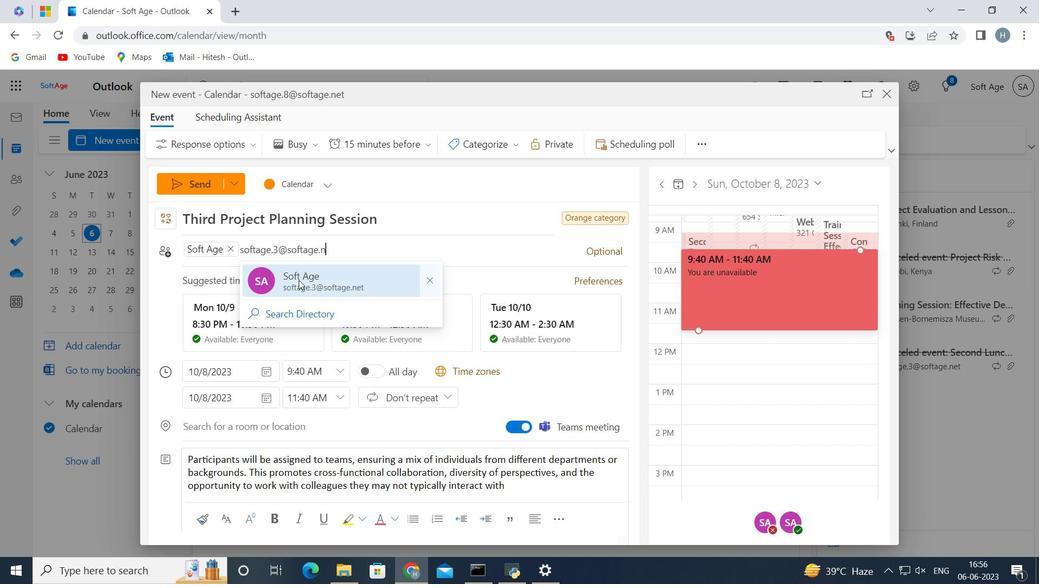 
Action: Mouse pressed left at (299, 280)
Screenshot: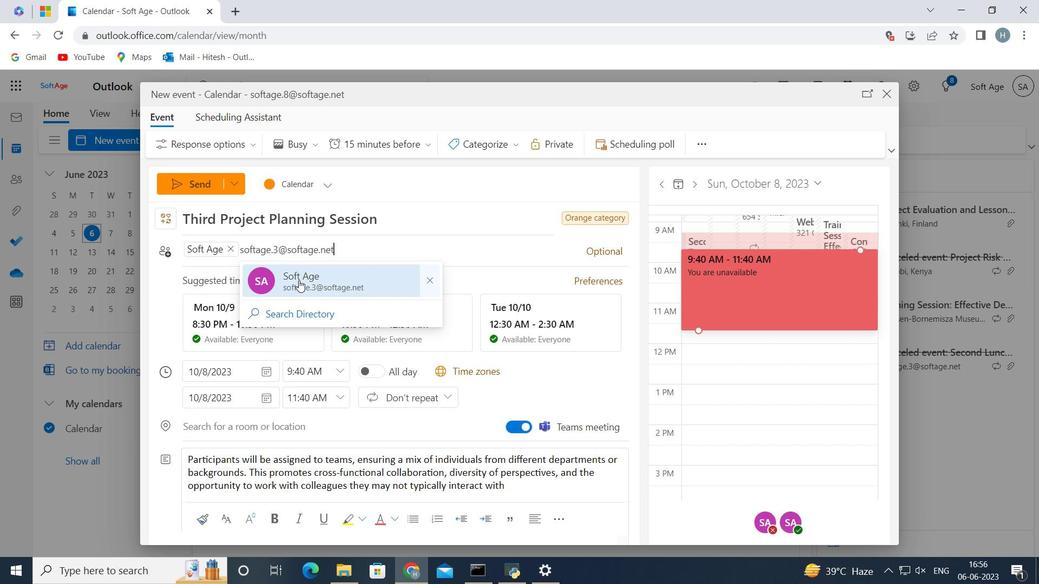 
Action: Mouse moved to (403, 146)
Screenshot: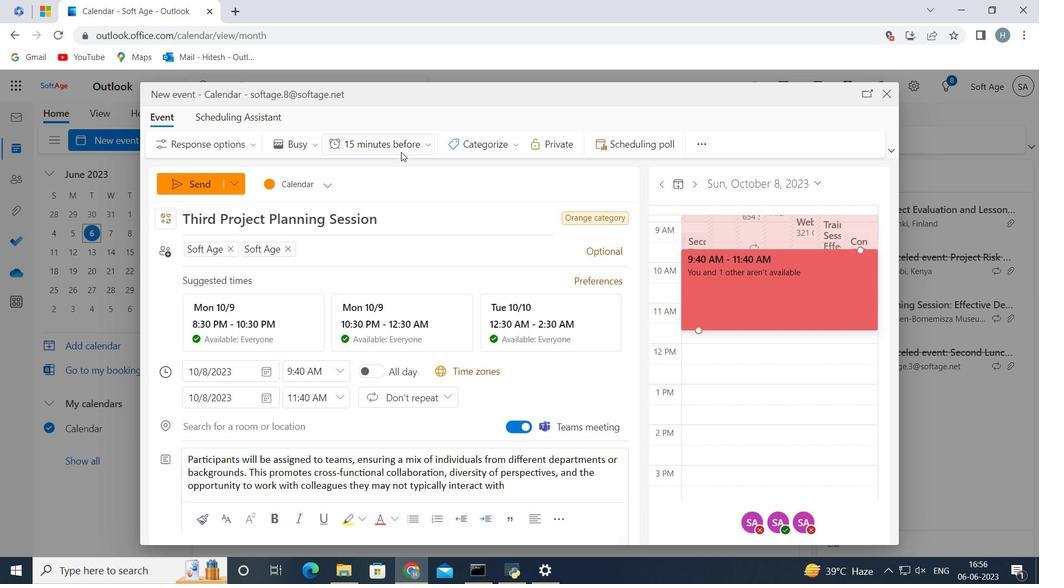 
Action: Mouse pressed left at (403, 146)
Screenshot: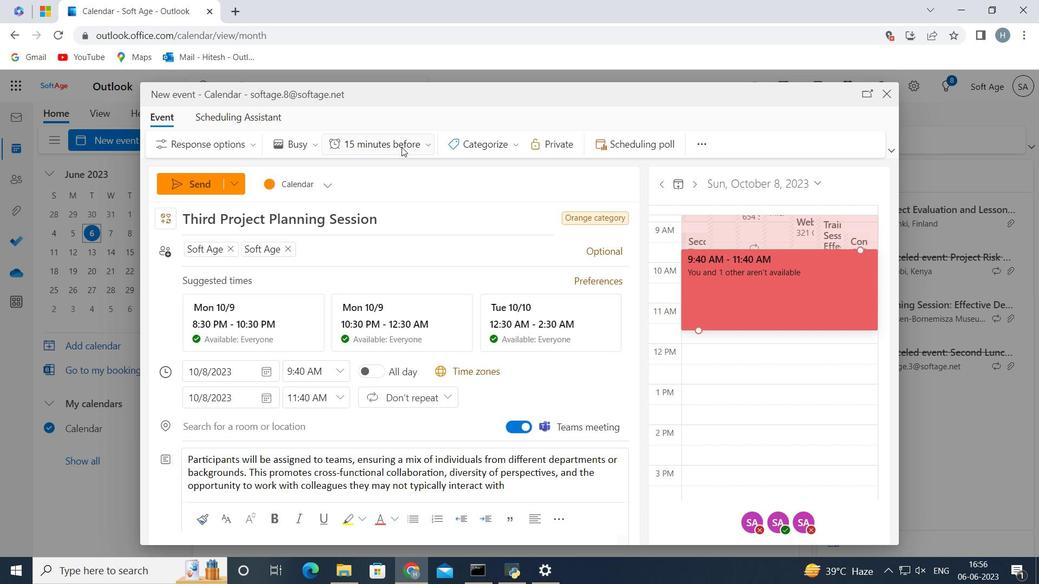 
Action: Mouse moved to (393, 312)
Screenshot: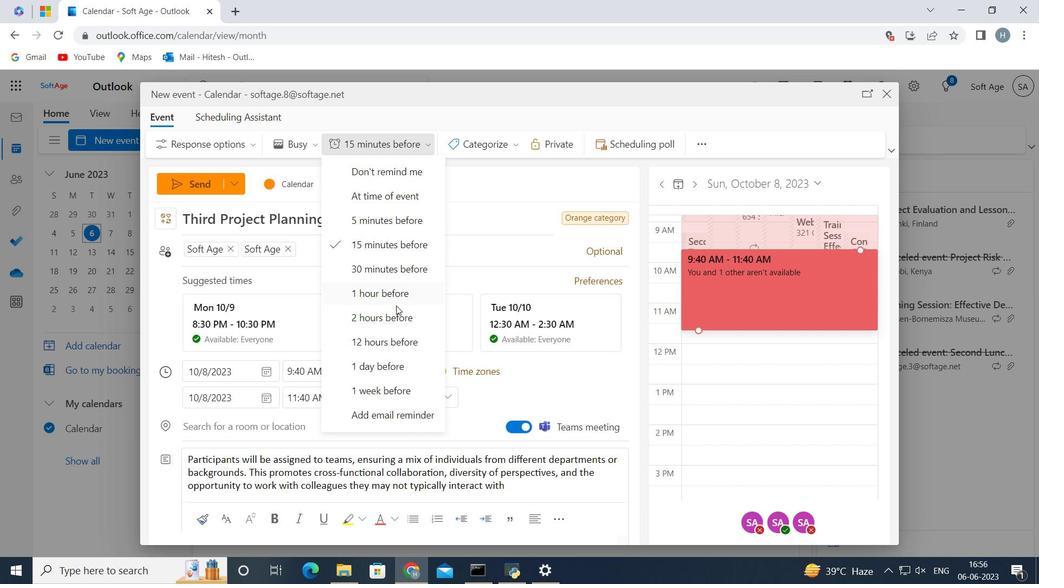 
Action: Mouse pressed left at (393, 312)
Screenshot: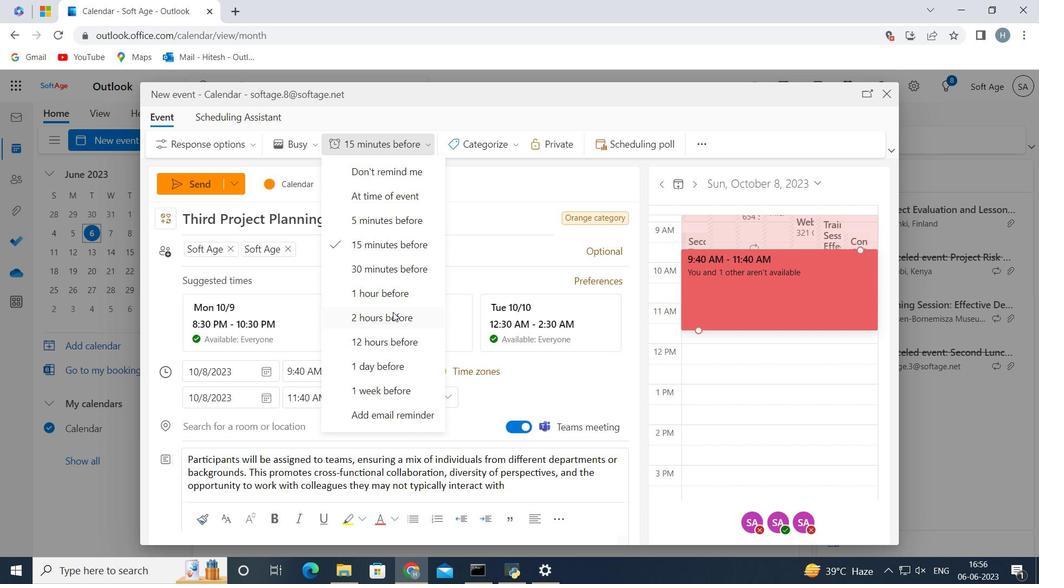 
Action: Mouse moved to (439, 236)
Screenshot: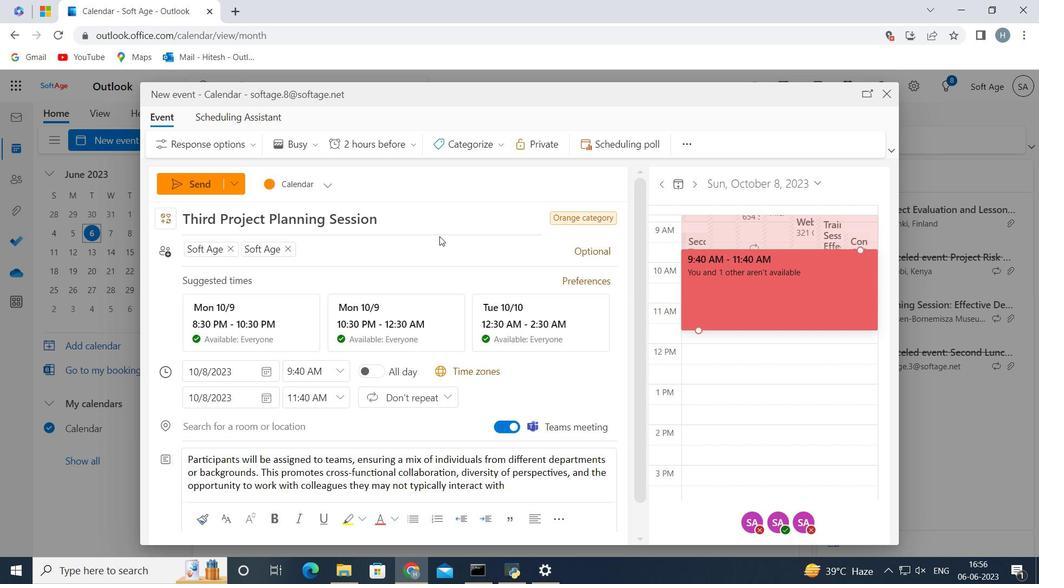
